 Task: Define custom fields for project-specific information, such as data format requirements for external sources.
Action: Mouse moved to (120, 241)
Screenshot: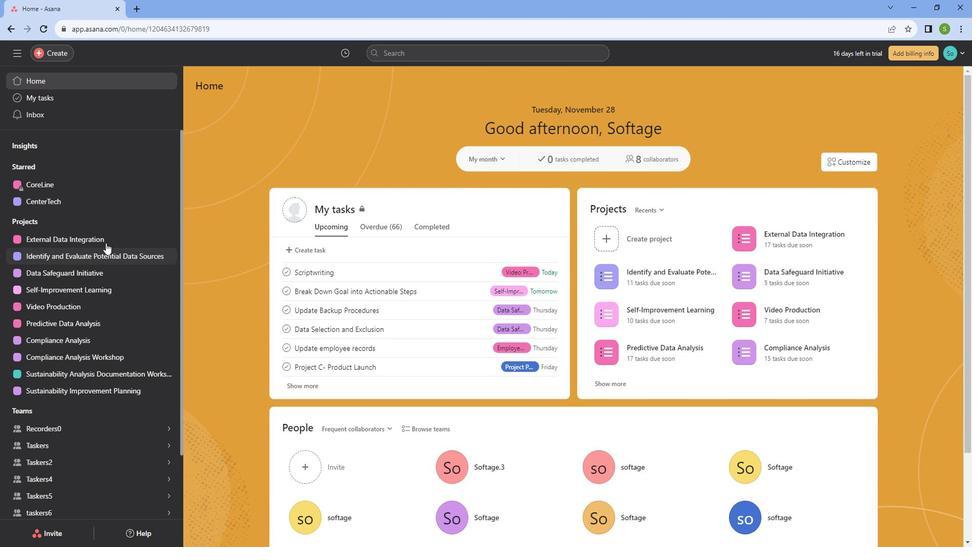 
Action: Mouse pressed left at (120, 241)
Screenshot: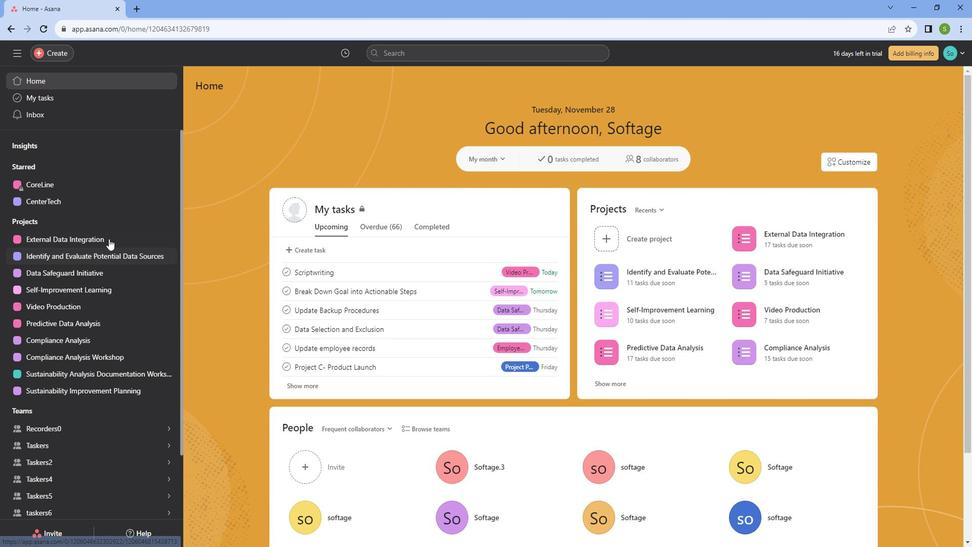 
Action: Mouse moved to (712, 158)
Screenshot: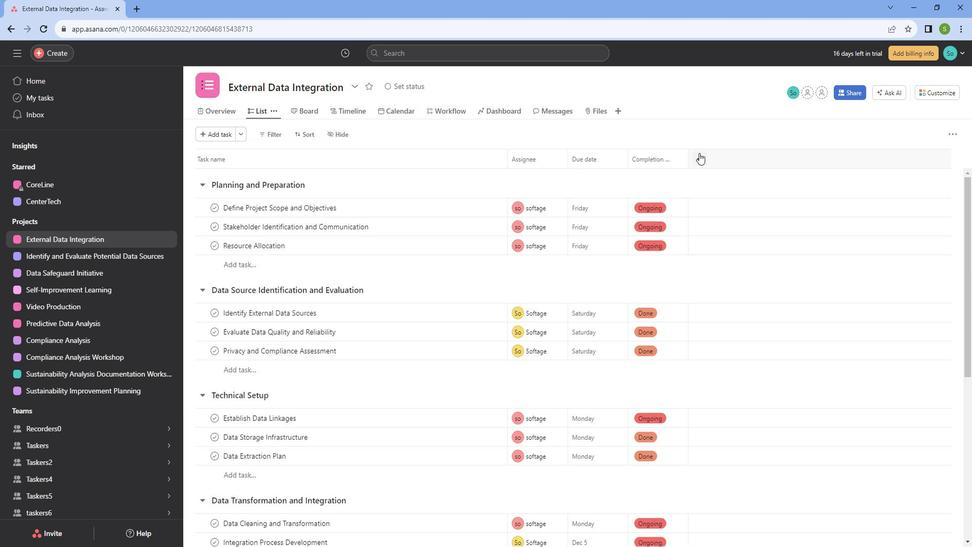 
Action: Mouse pressed left at (712, 158)
Screenshot: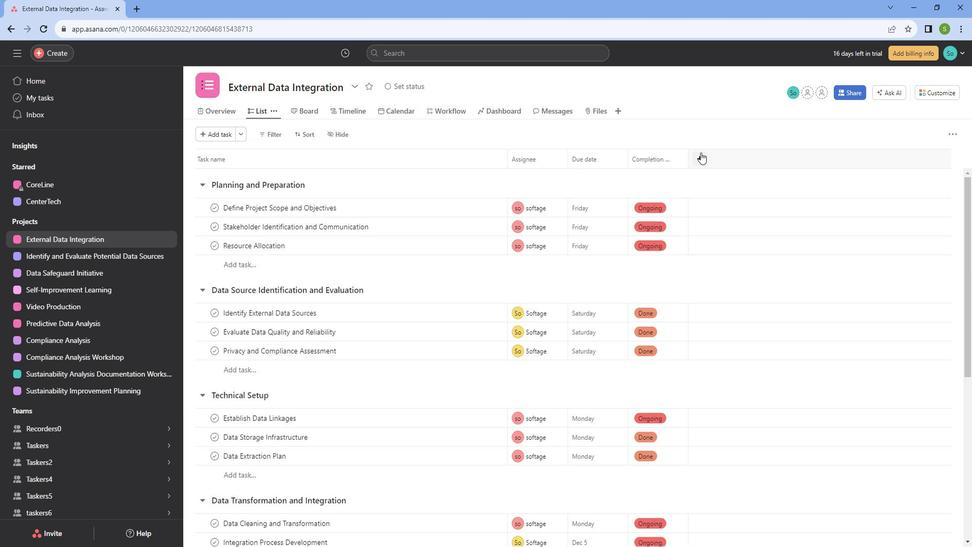 
Action: Mouse moved to (733, 279)
Screenshot: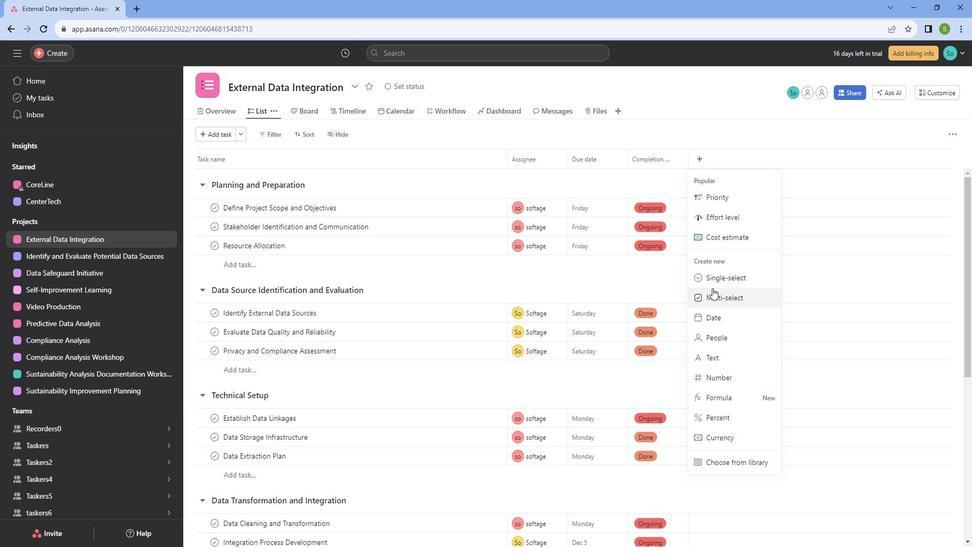 
Action: Mouse pressed left at (733, 279)
Screenshot: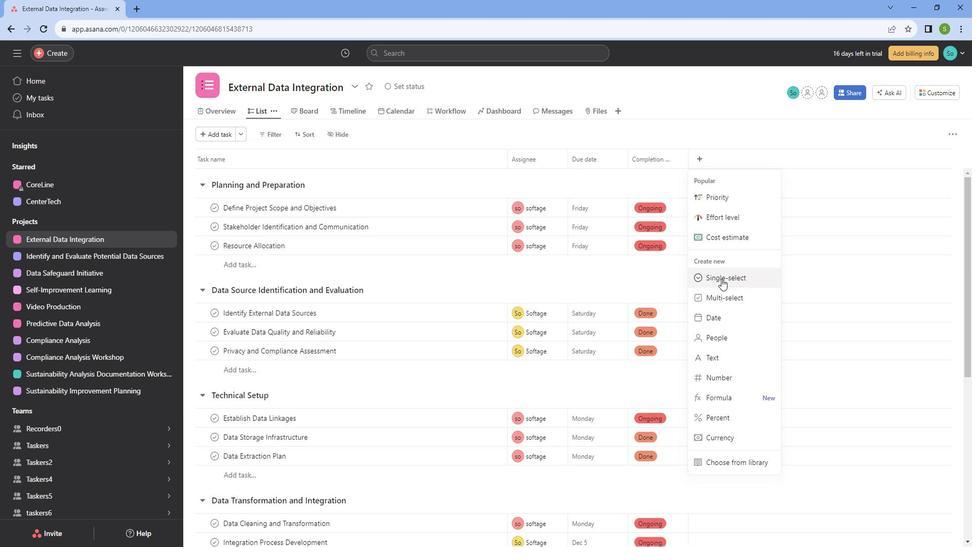 
Action: Mouse moved to (476, 227)
Screenshot: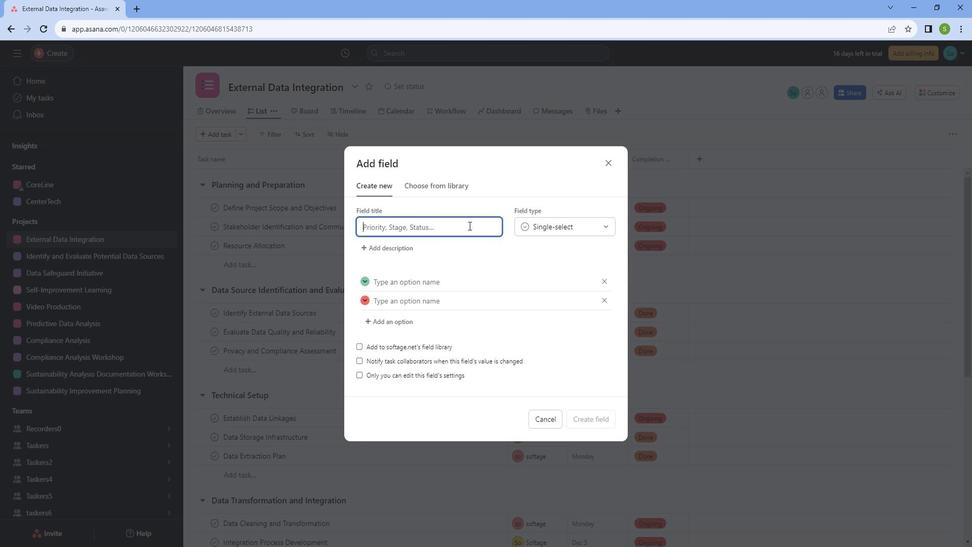 
Action: Key pressed <Key.caps_lock>D<Key.caps_lock>ata<Key.space><Key.caps_lock>F<Key.caps_lock>ormat<Key.space>for<Key.space><Key.caps_lock>E<Key.caps_lock>xternal<Key.space><Key.caps_lock>S<Key.caps_lock>oyu<Key.backspace><Key.backspace>i<Key.backspace>urces
Screenshot: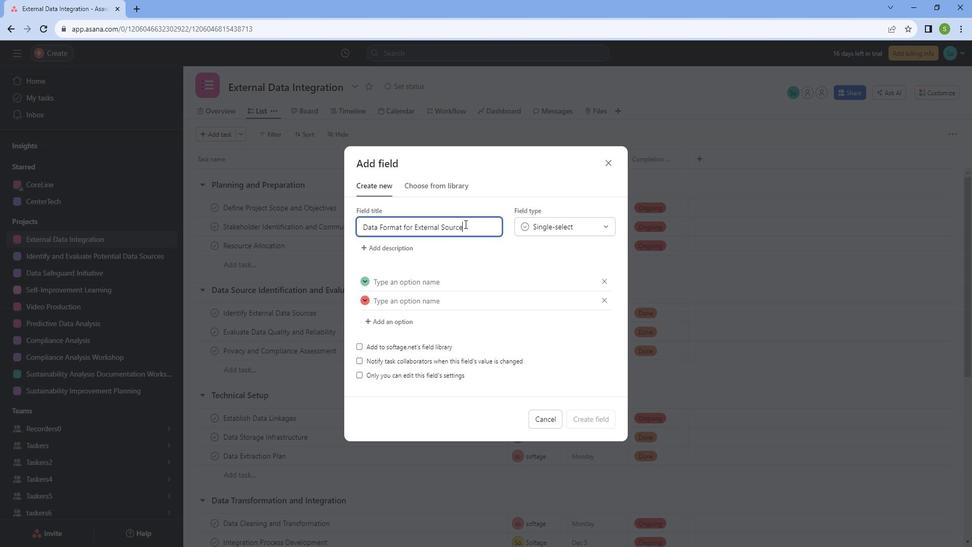 
Action: Mouse moved to (425, 282)
Screenshot: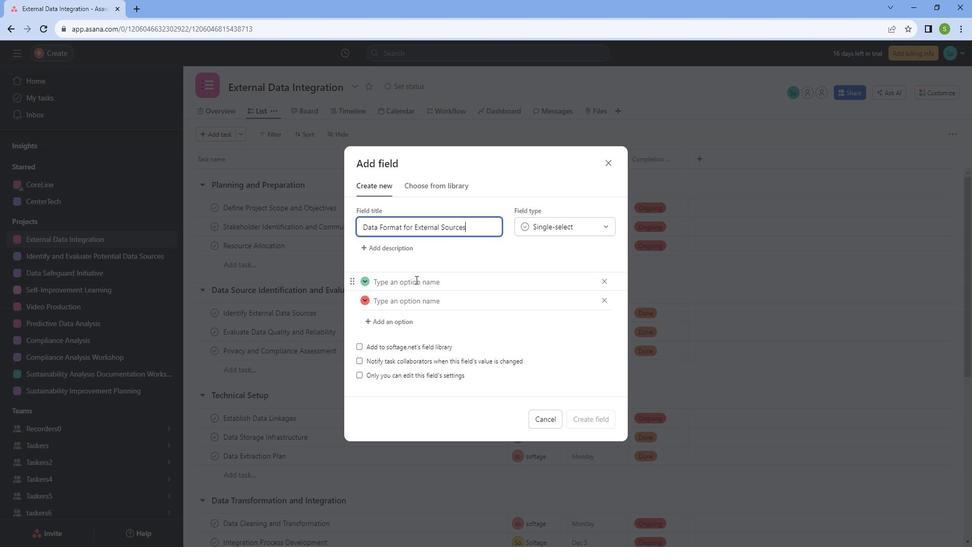 
Action: Mouse pressed left at (425, 282)
Screenshot: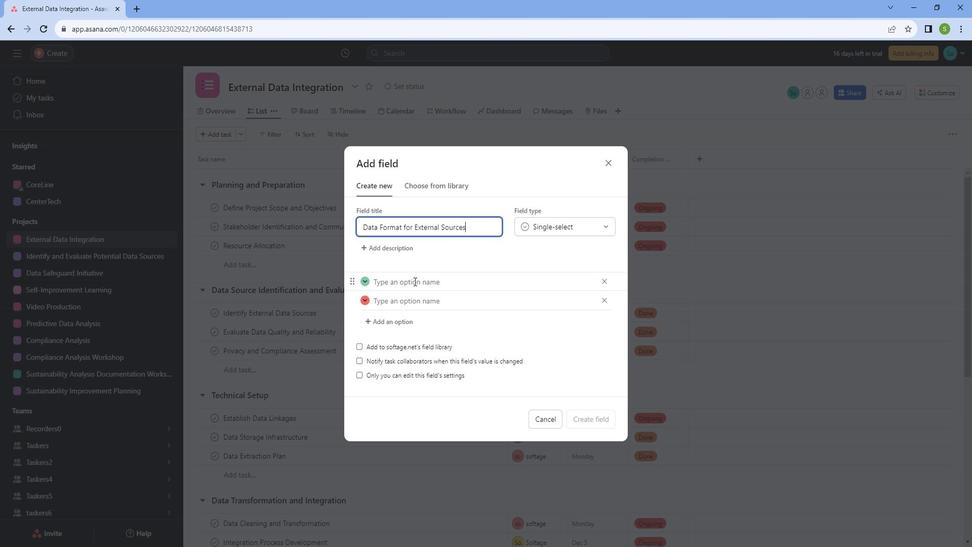 
Action: Key pressed <Key.caps_lock>CSV<Key.space><Key.caps_lock>fike<Key.backspace><Key.backspace>le
Screenshot: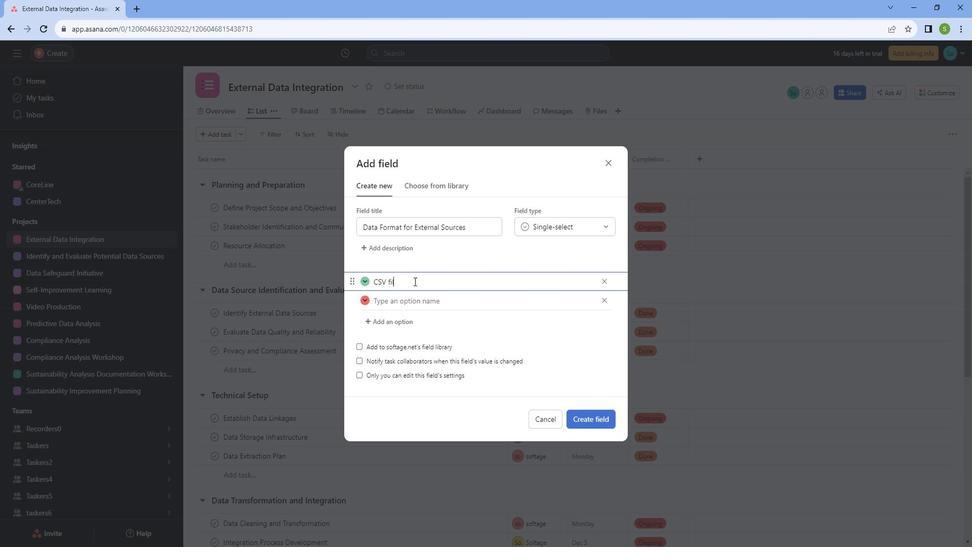 
Action: Mouse moved to (403, 303)
Screenshot: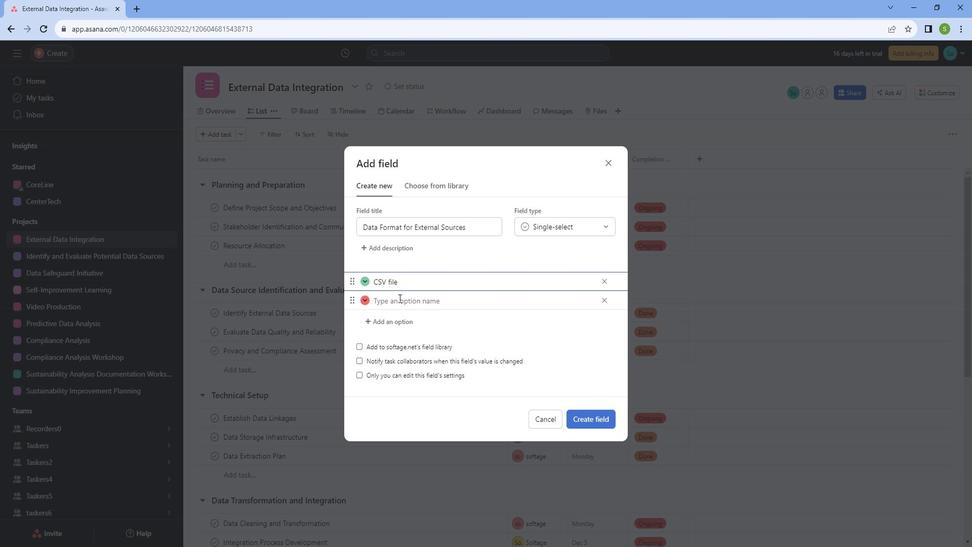 
Action: Mouse pressed left at (403, 303)
Screenshot: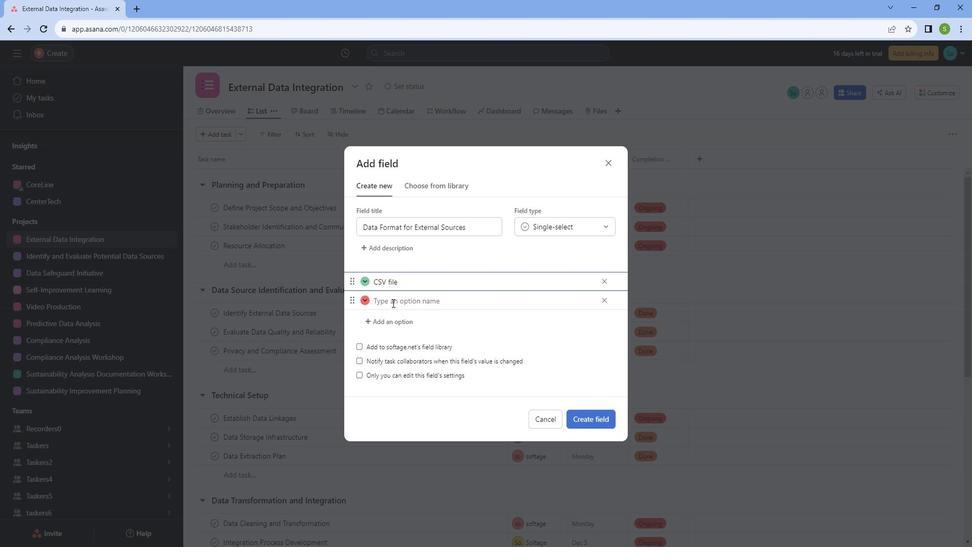 
Action: Key pressed <Key.caps_lock>API<Key.space><Key.caps_lock>file
Screenshot: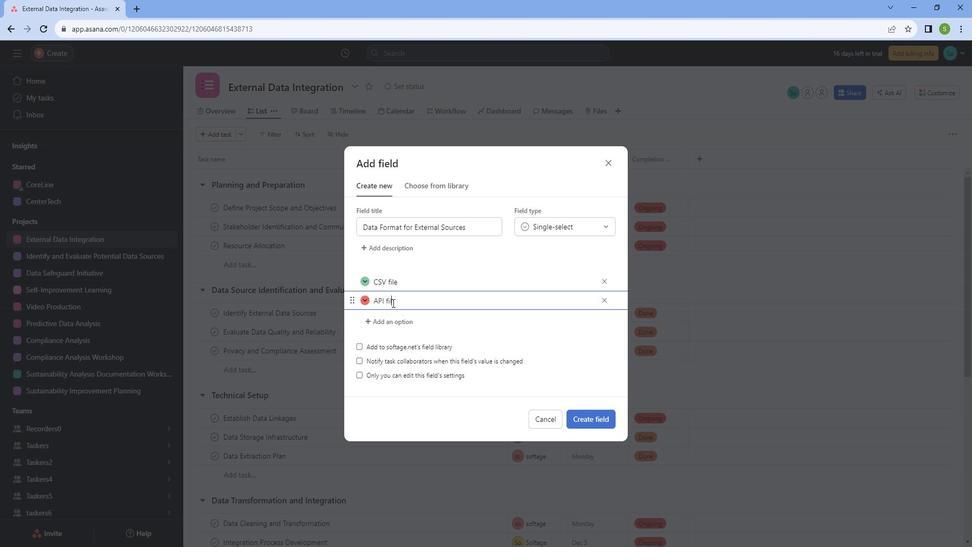 
Action: Mouse moved to (616, 411)
Screenshot: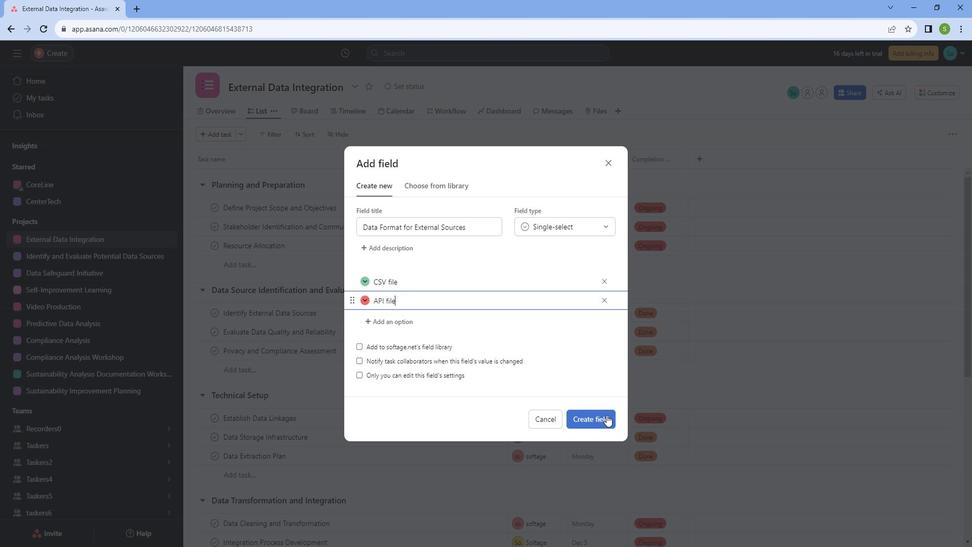 
Action: Mouse pressed left at (616, 411)
Screenshot: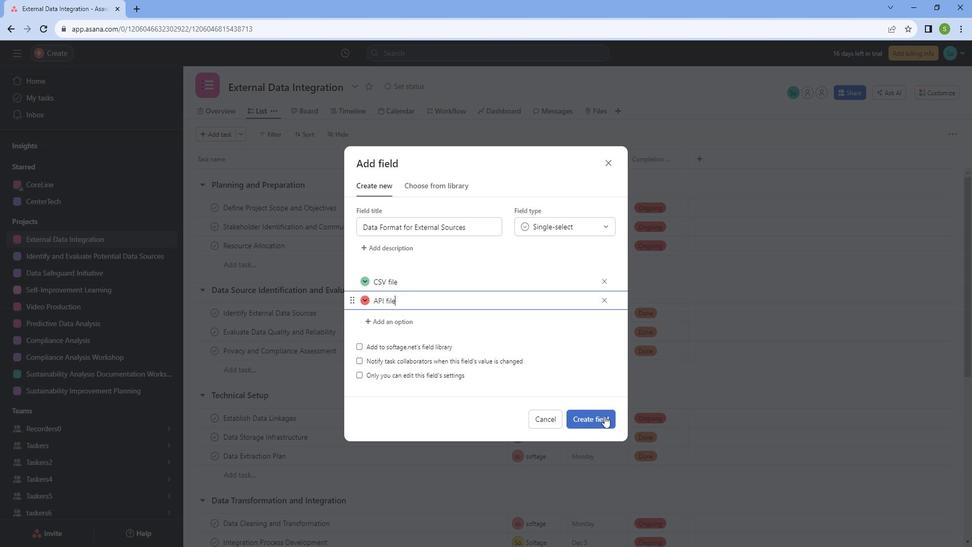 
Action: Mouse moved to (741, 207)
Screenshot: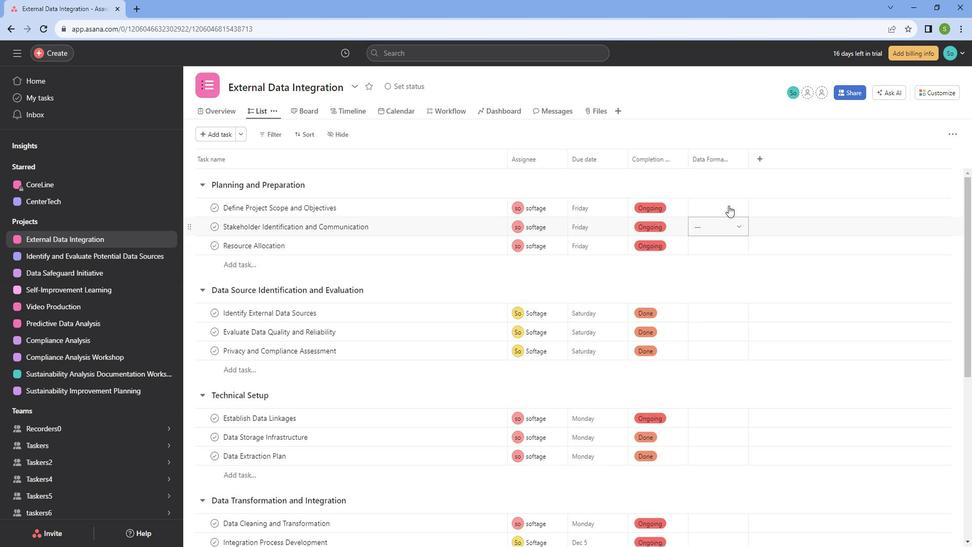 
Action: Mouse pressed left at (741, 207)
Screenshot: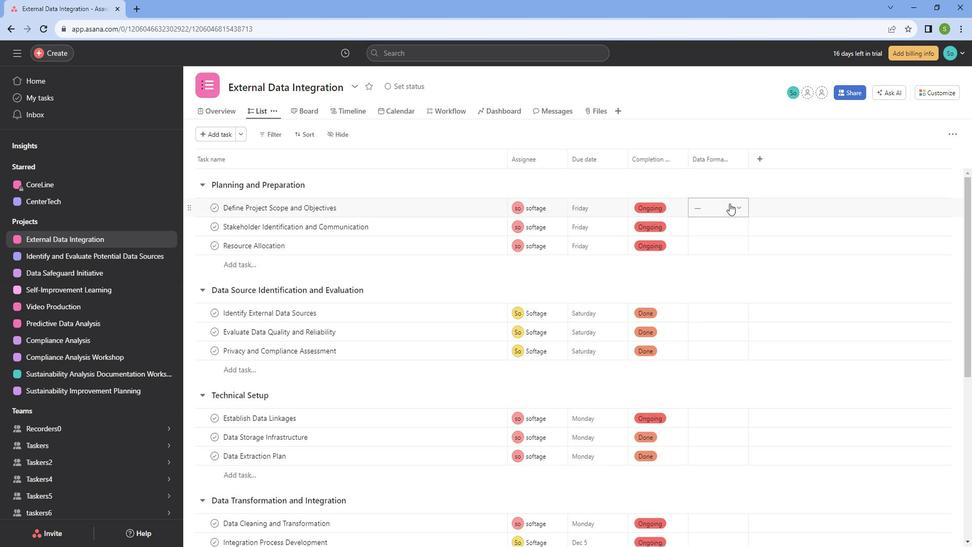 
Action: Mouse moved to (741, 249)
Screenshot: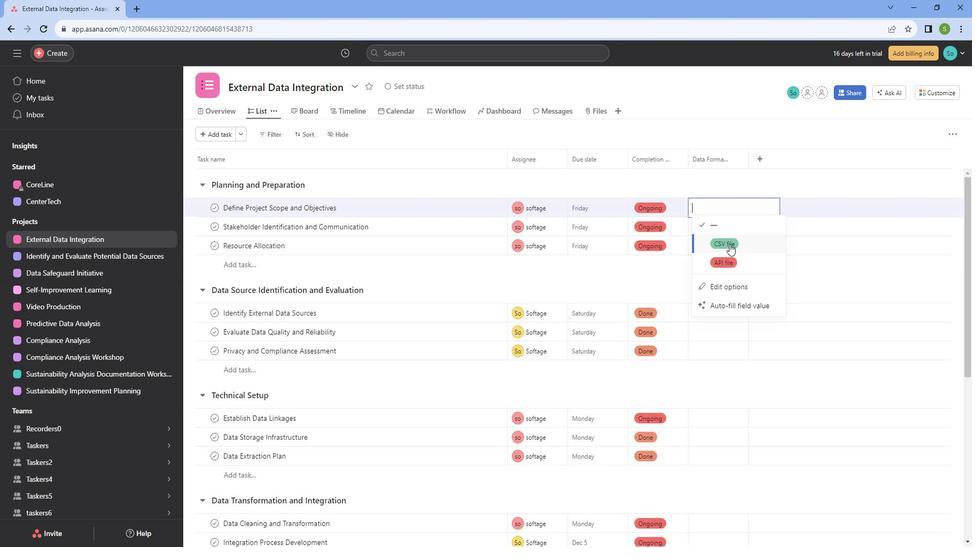 
Action: Mouse pressed left at (741, 249)
Screenshot: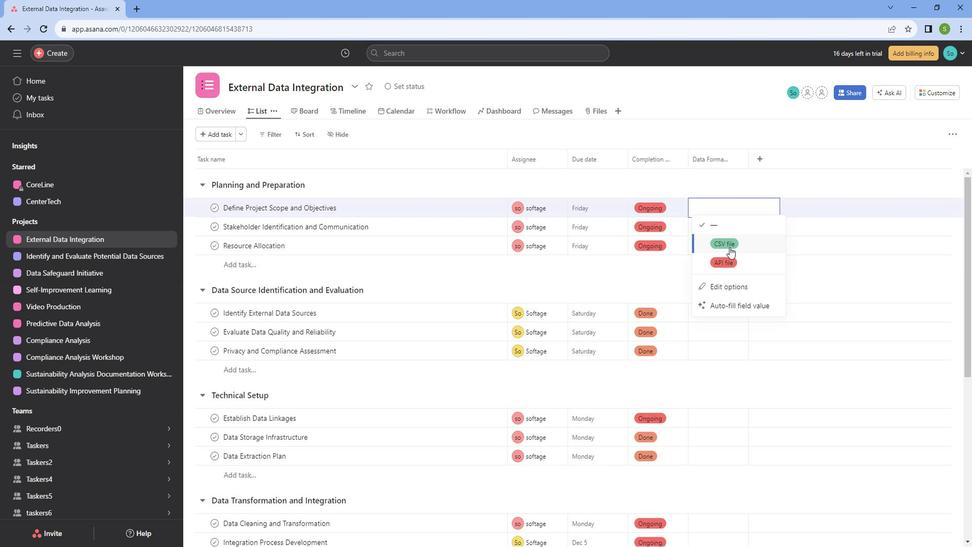 
Action: Mouse moved to (742, 227)
Screenshot: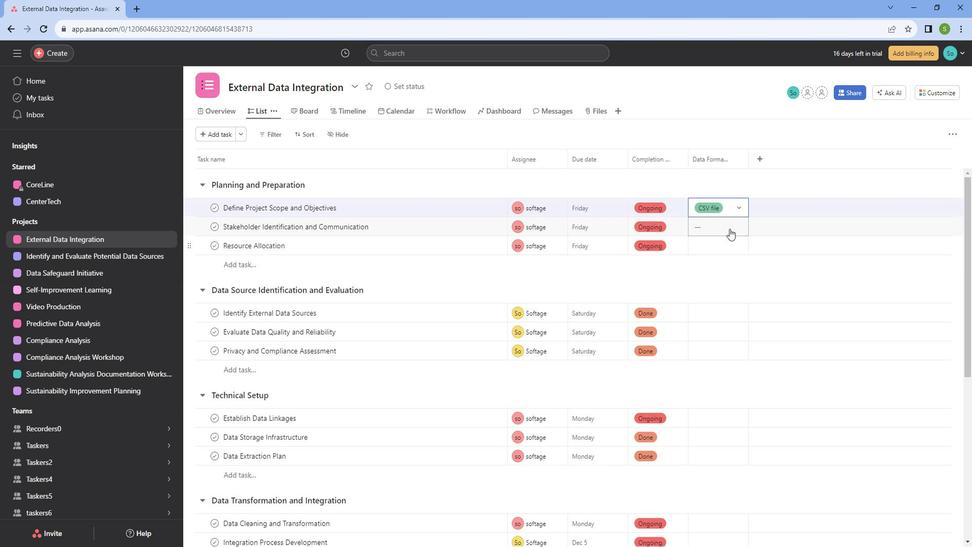 
Action: Mouse pressed left at (742, 227)
Screenshot: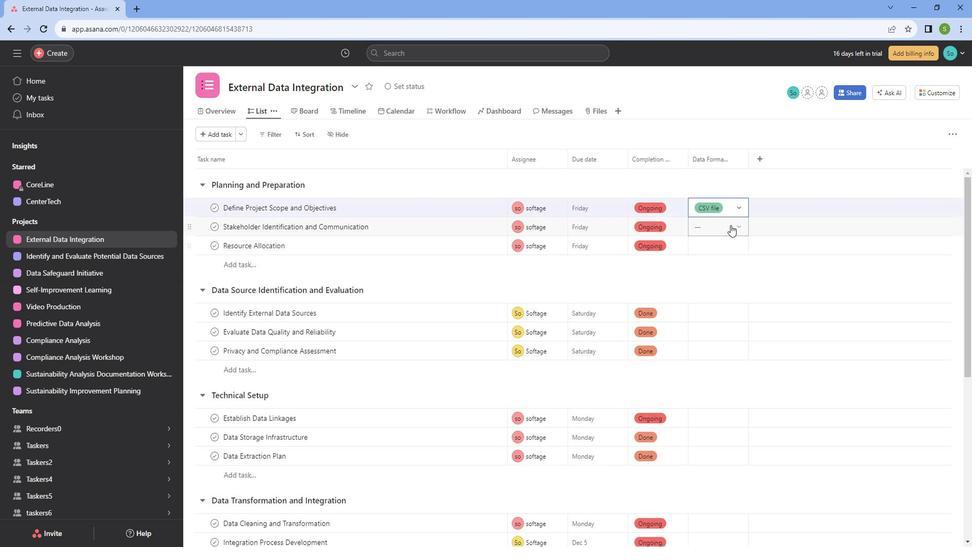
Action: Mouse moved to (733, 264)
Screenshot: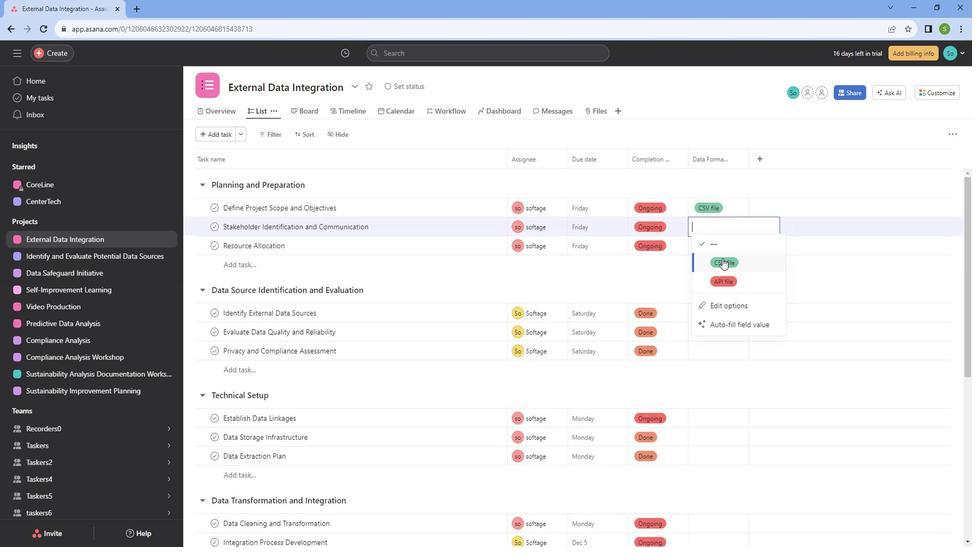 
Action: Mouse pressed left at (733, 264)
Screenshot: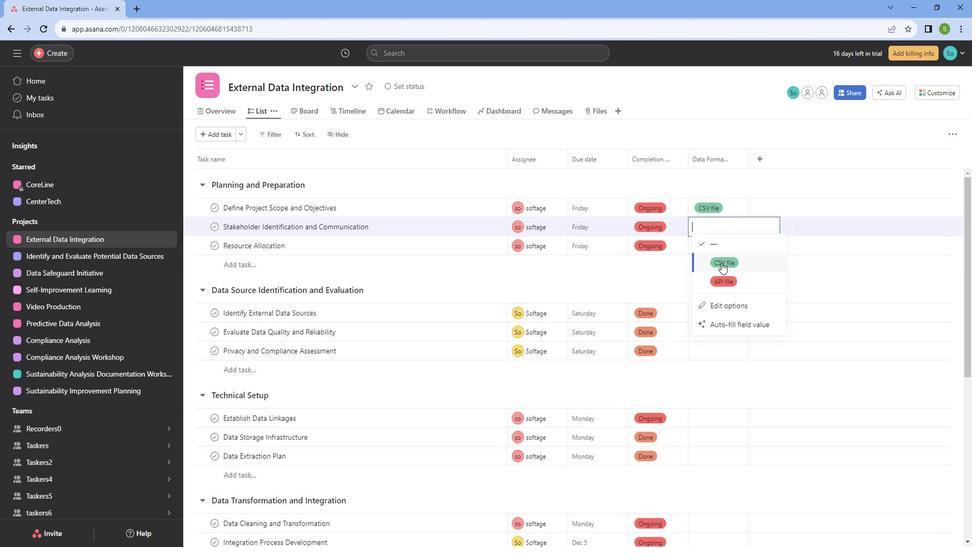 
Action: Mouse moved to (732, 241)
Screenshot: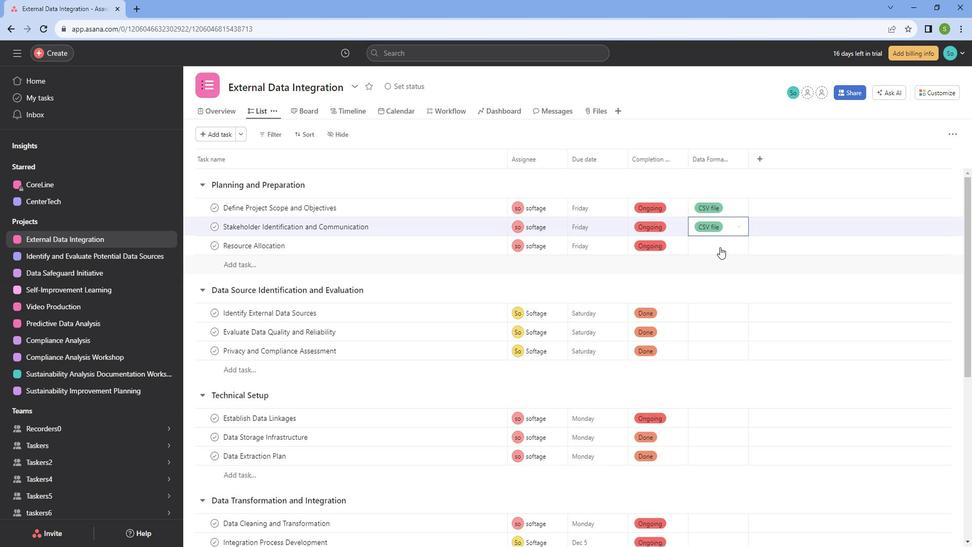
Action: Mouse pressed left at (732, 241)
Screenshot: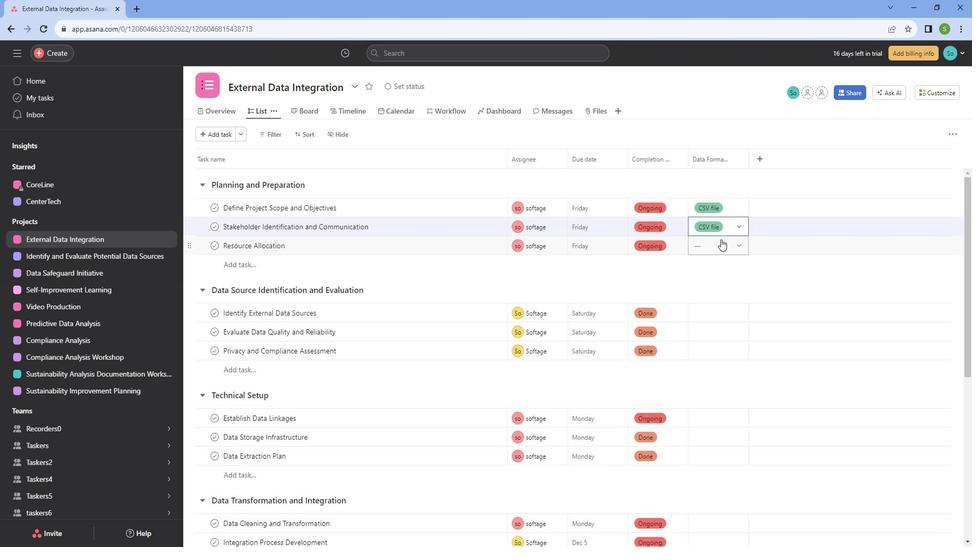 
Action: Mouse moved to (728, 275)
Screenshot: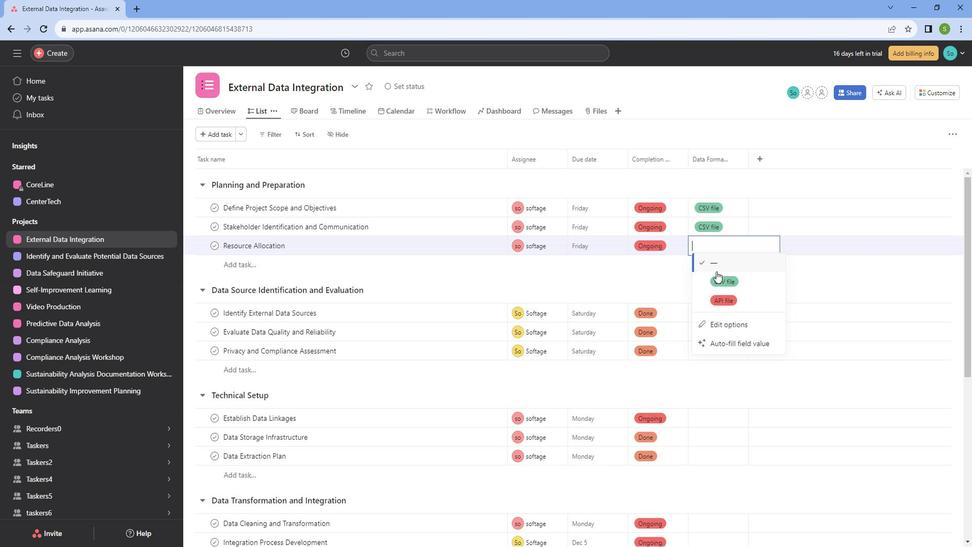 
Action: Mouse pressed left at (728, 275)
Screenshot: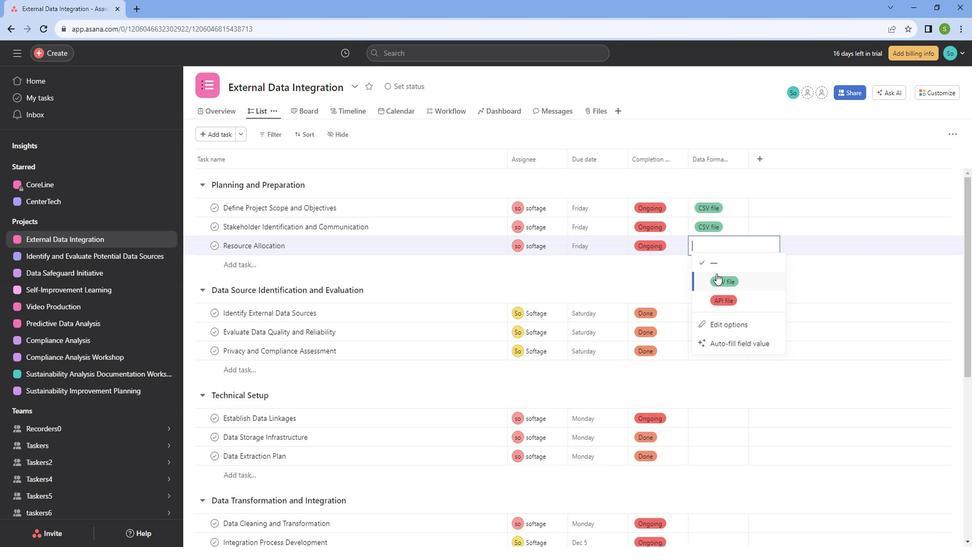 
Action: Mouse moved to (749, 307)
Screenshot: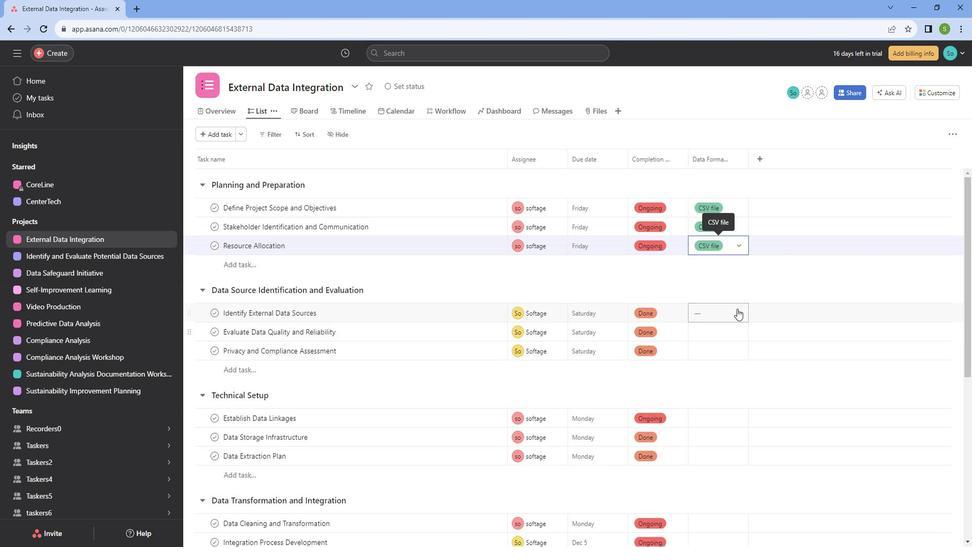 
Action: Mouse pressed left at (749, 307)
Screenshot: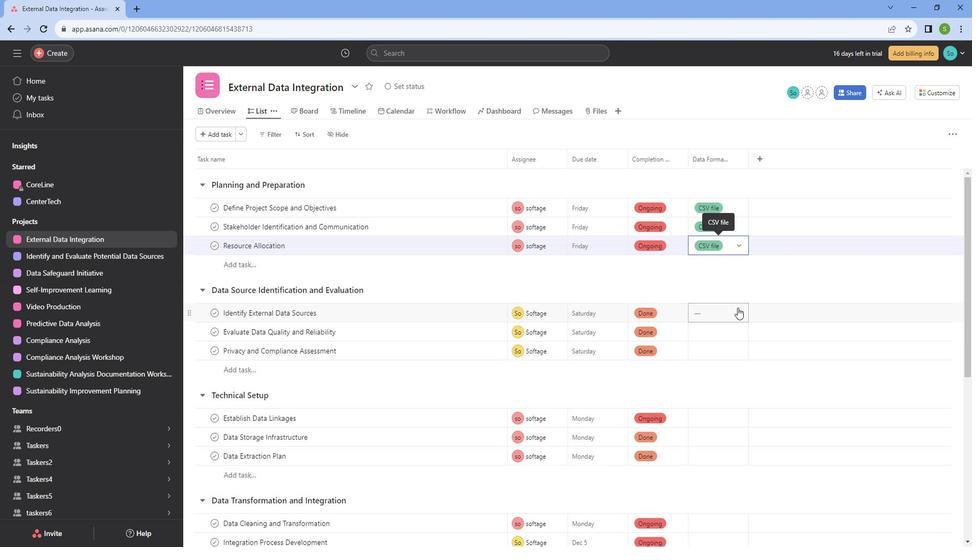 
Action: Mouse moved to (740, 337)
Screenshot: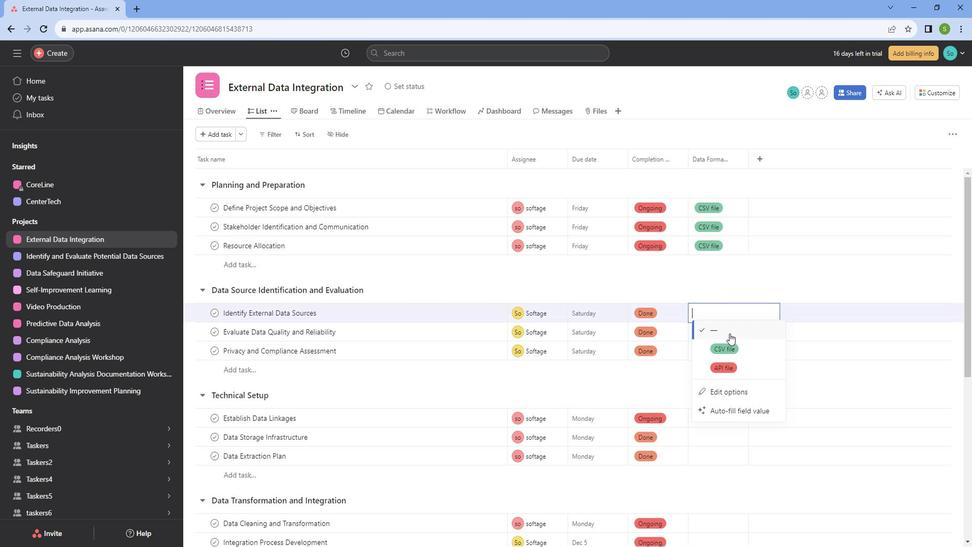
Action: Mouse pressed left at (740, 337)
Screenshot: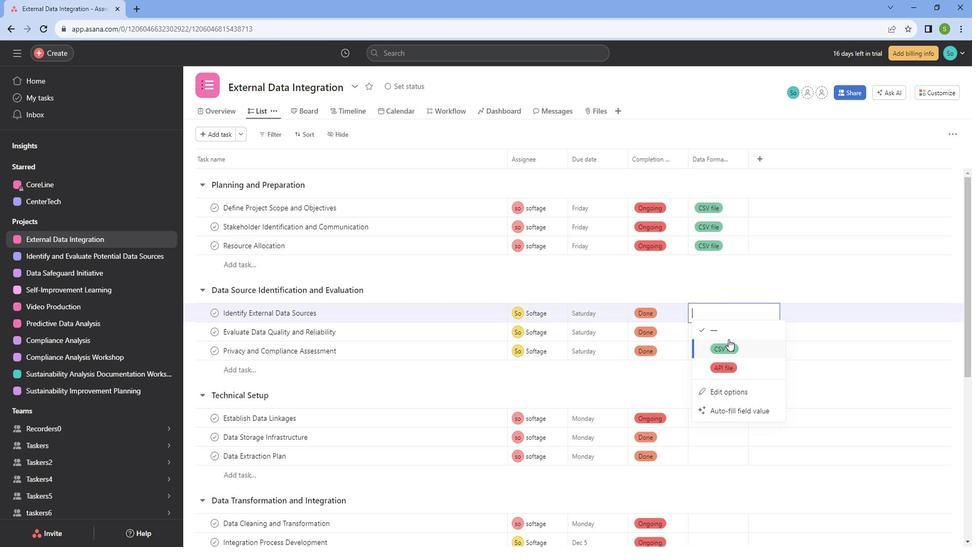 
Action: Mouse moved to (736, 327)
Screenshot: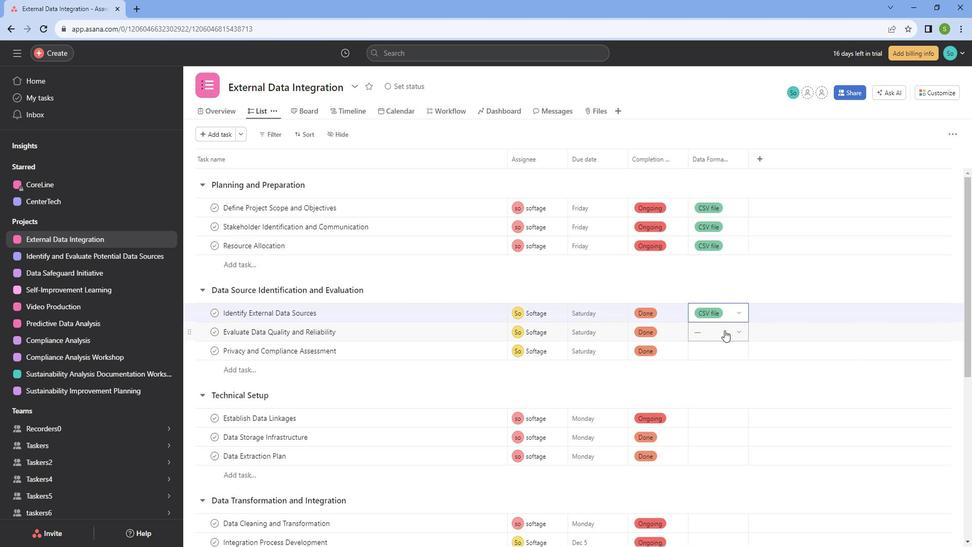 
Action: Mouse pressed left at (736, 327)
Screenshot: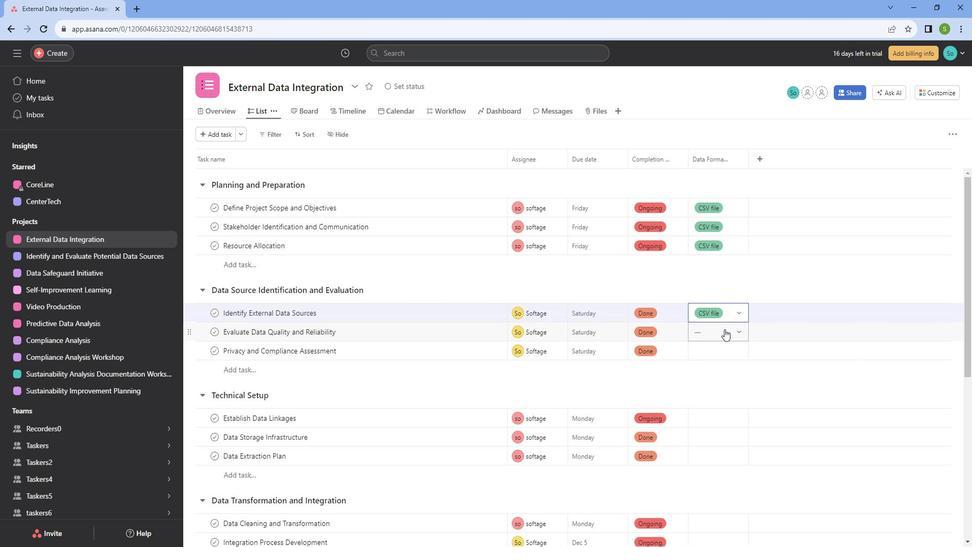 
Action: Mouse moved to (730, 355)
Screenshot: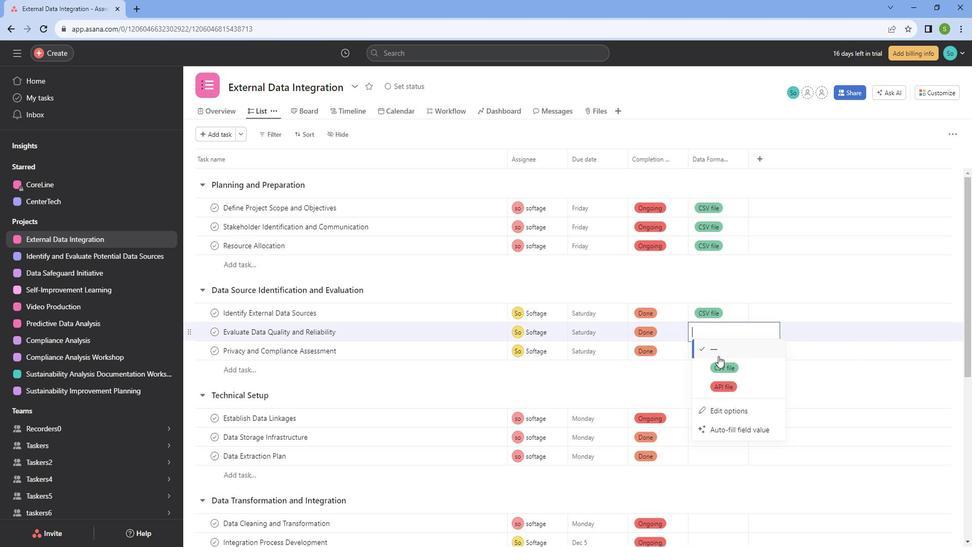 
Action: Mouse pressed left at (730, 355)
Screenshot: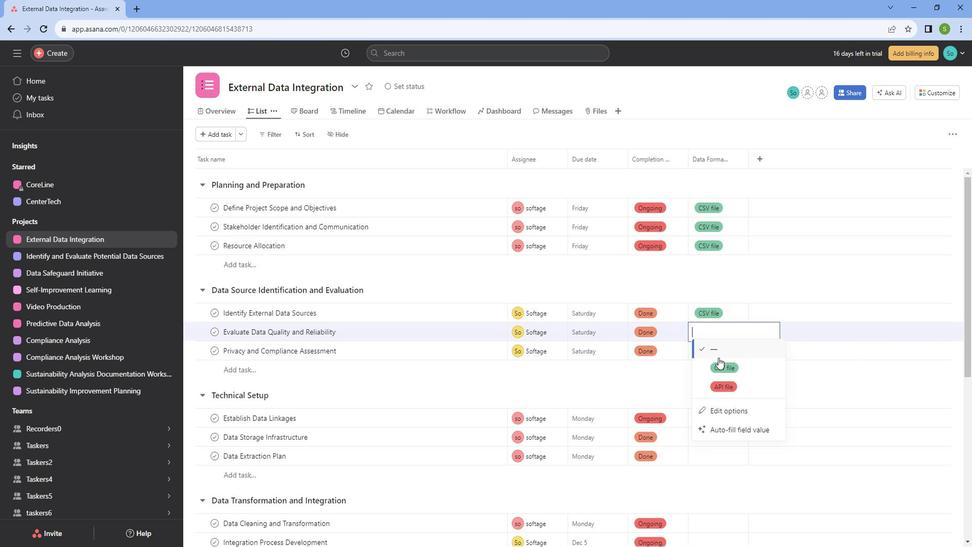 
Action: Mouse moved to (732, 343)
Screenshot: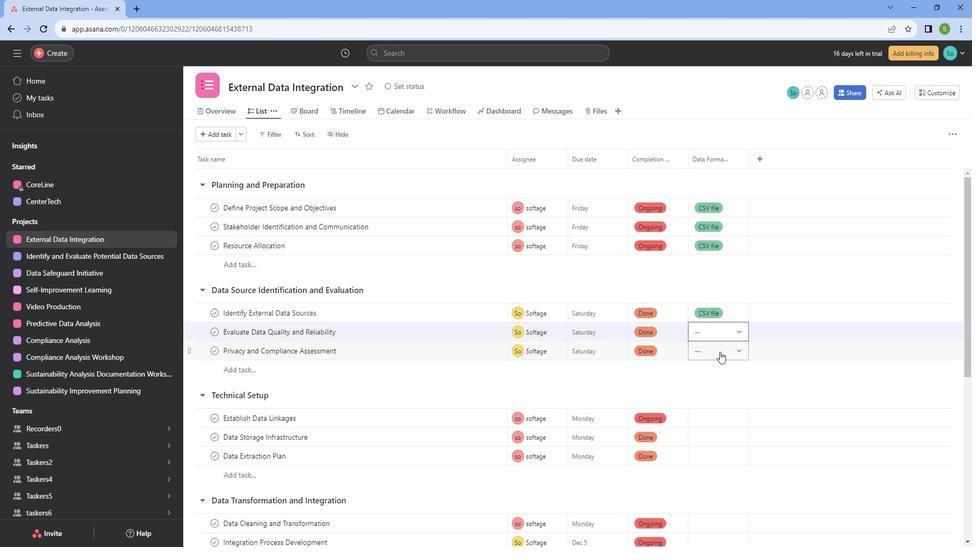 
Action: Mouse pressed left at (732, 343)
Screenshot: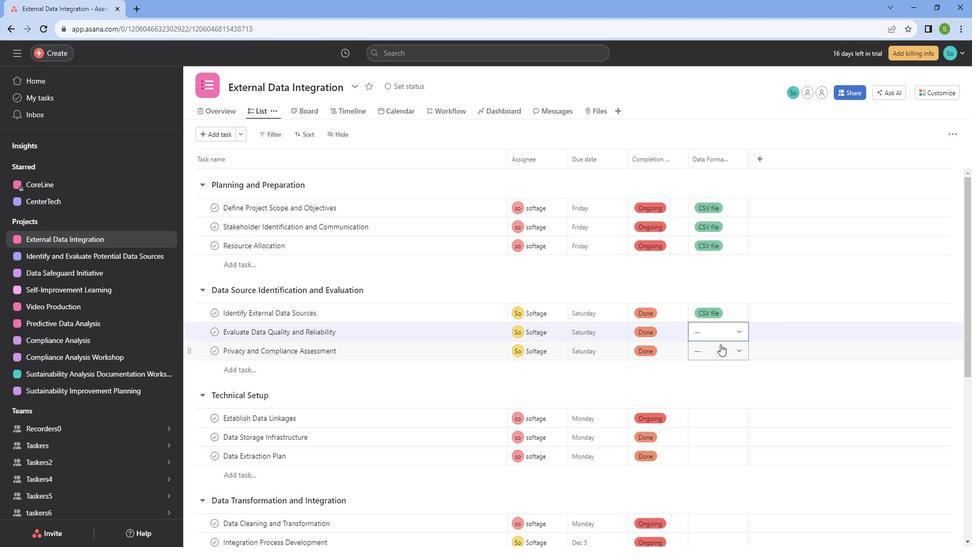 
Action: Mouse moved to (726, 377)
Screenshot: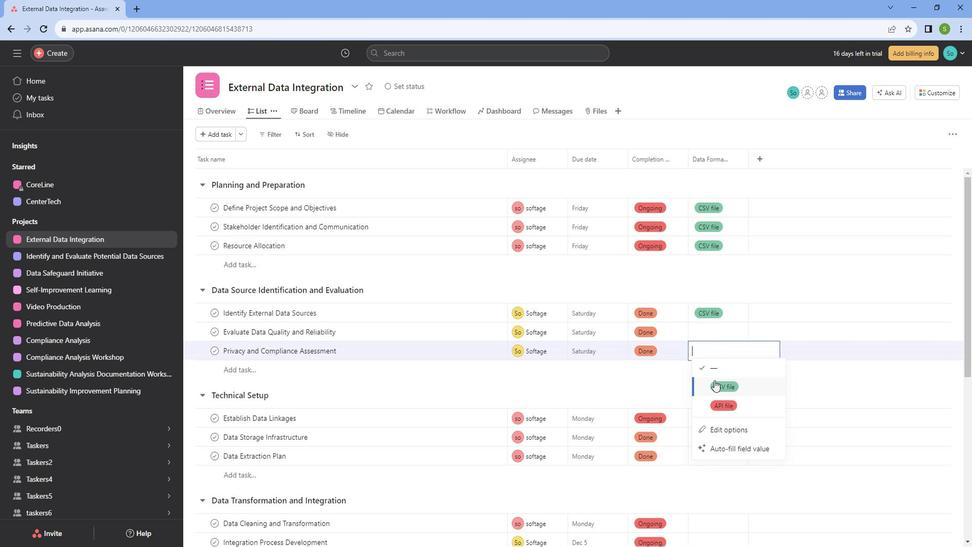 
Action: Mouse pressed left at (726, 377)
Screenshot: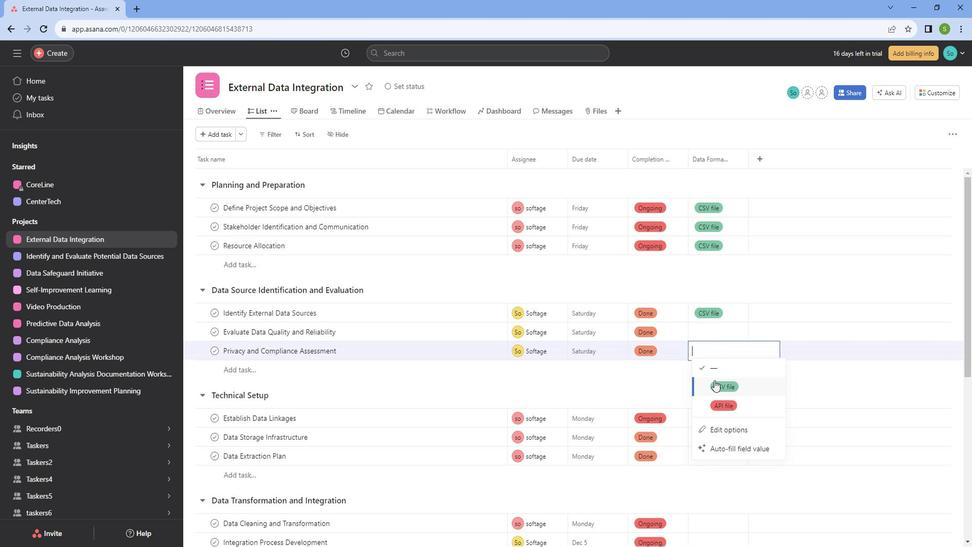 
Action: Mouse moved to (723, 331)
Screenshot: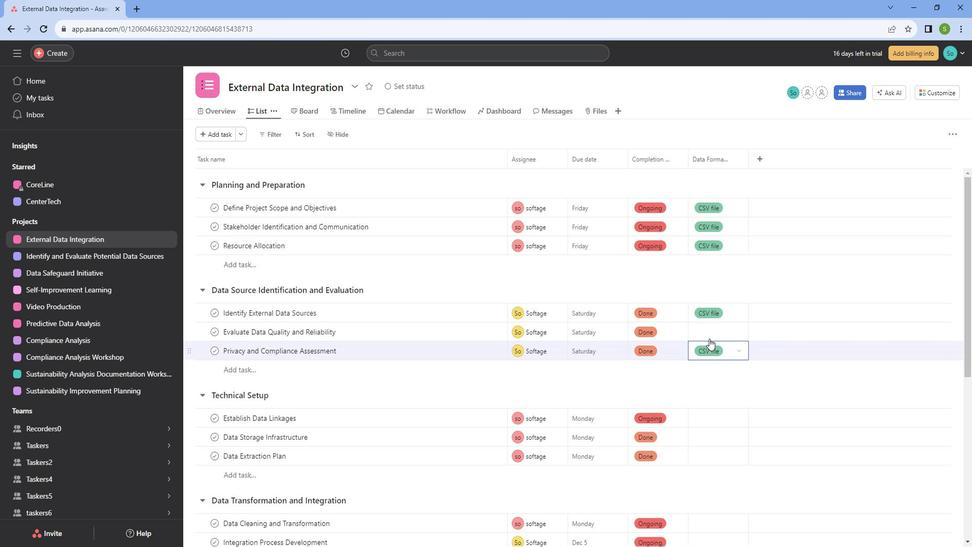 
Action: Mouse pressed left at (723, 331)
Screenshot: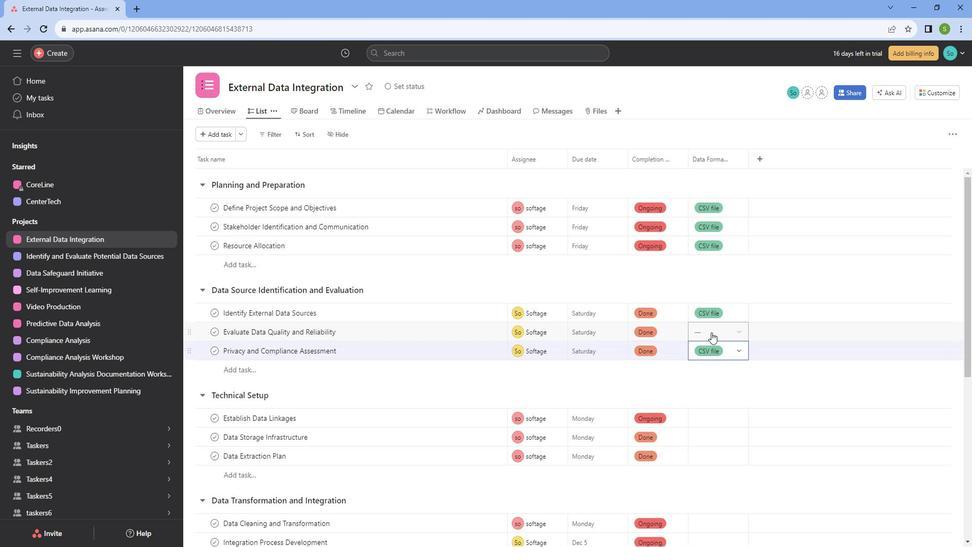 
Action: Mouse moved to (722, 362)
Screenshot: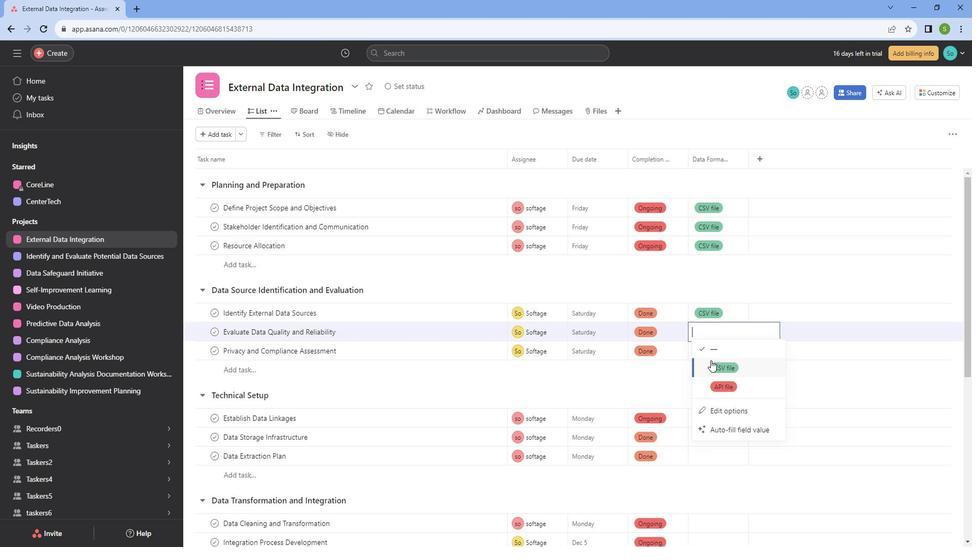 
Action: Mouse pressed left at (722, 362)
Screenshot: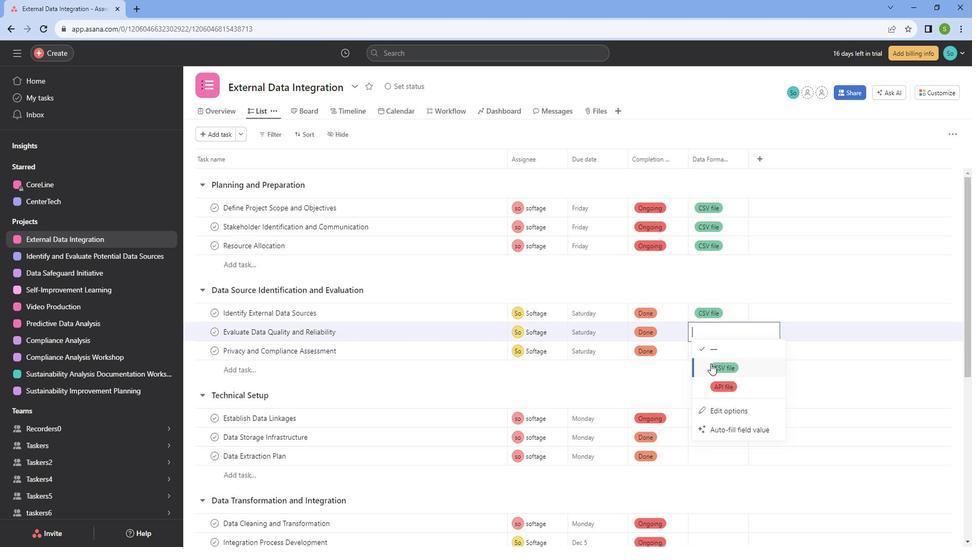 
Action: Mouse moved to (722, 362)
Screenshot: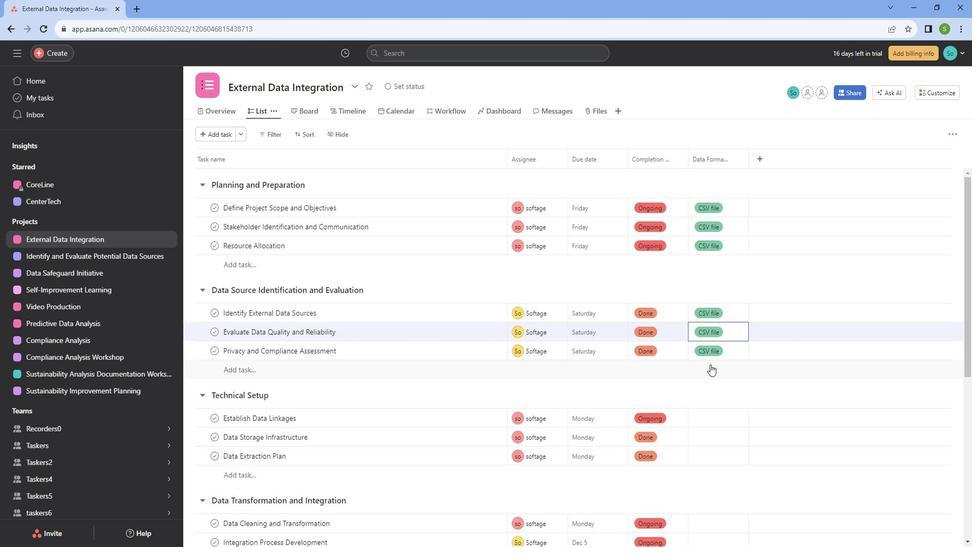 
Action: Mouse scrolled (722, 361) with delta (0, 0)
Screenshot: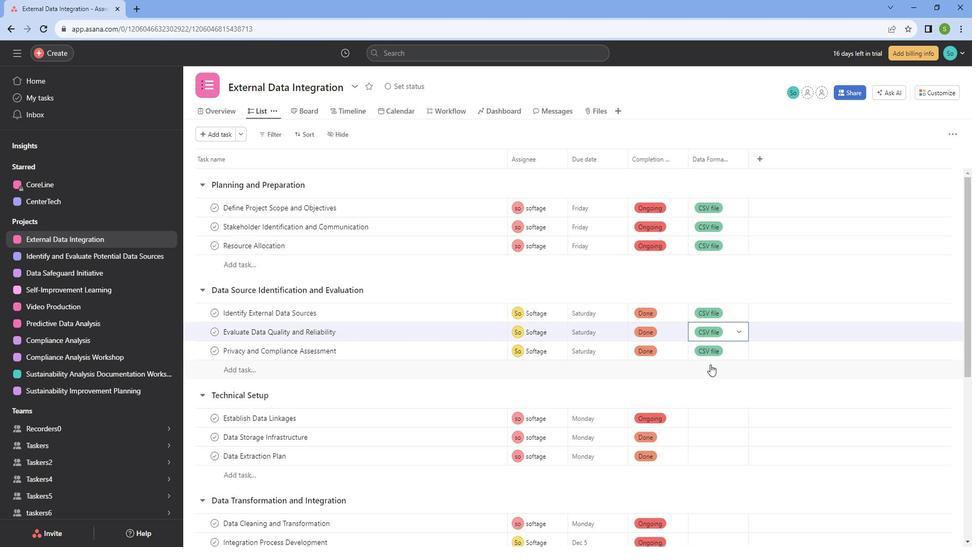 
Action: Mouse scrolled (722, 361) with delta (0, 0)
Screenshot: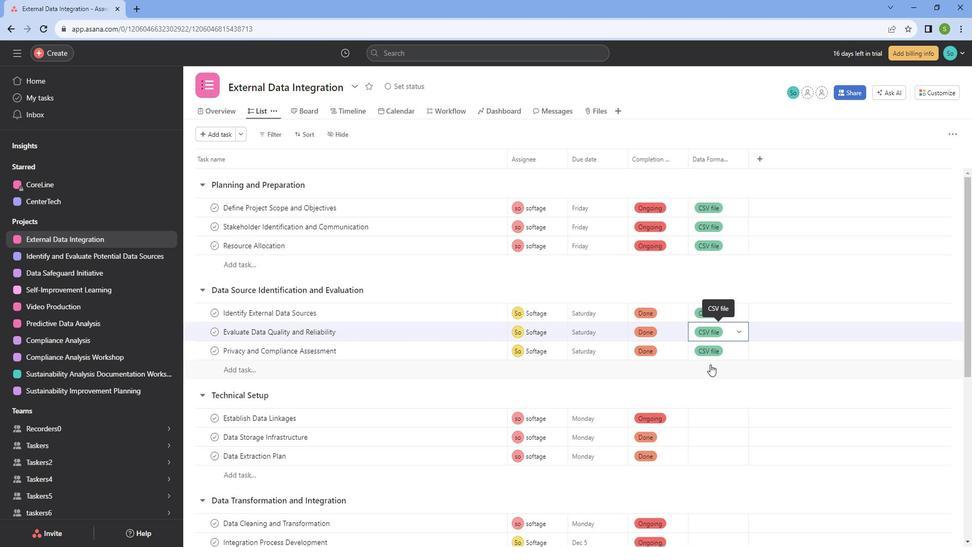 
Action: Mouse scrolled (722, 361) with delta (0, 0)
Screenshot: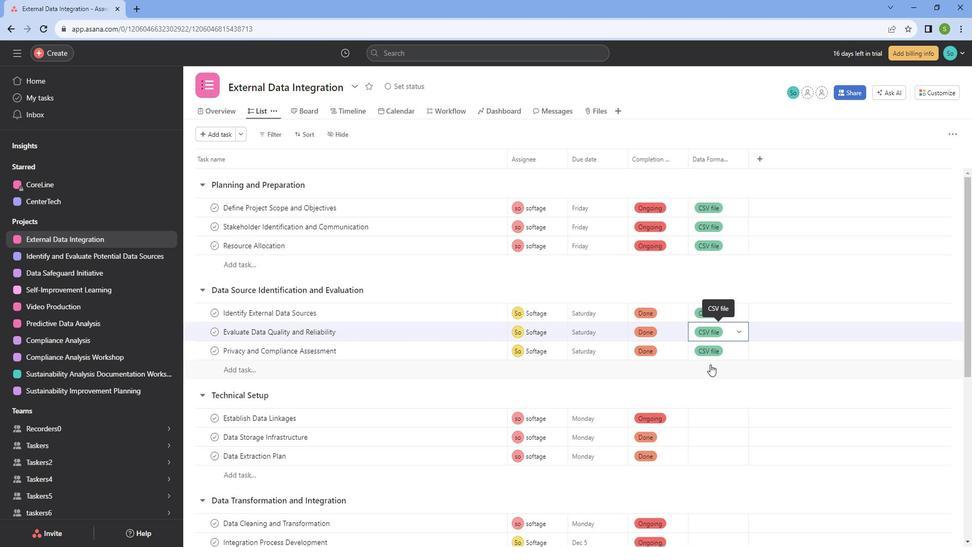 
Action: Mouse scrolled (722, 361) with delta (0, 0)
Screenshot: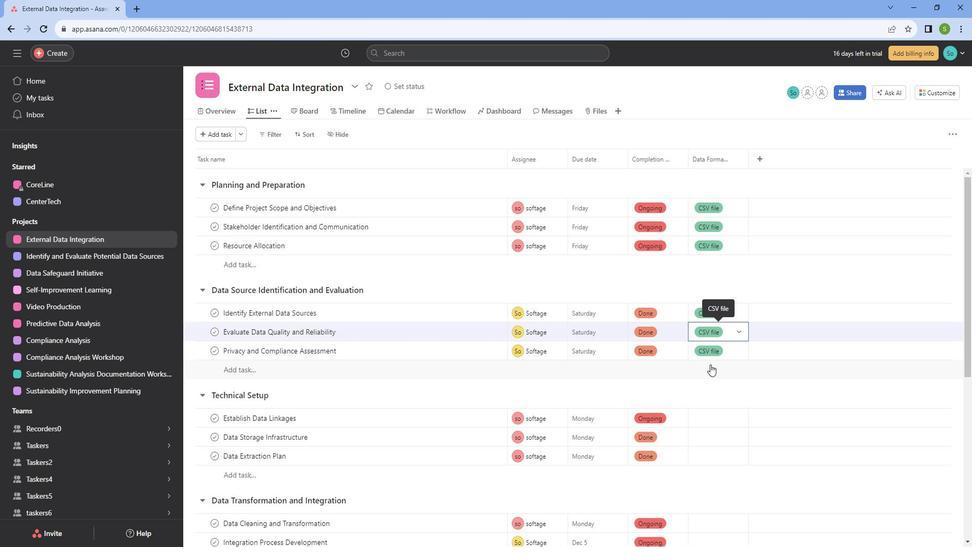 
Action: Mouse moved to (742, 212)
Screenshot: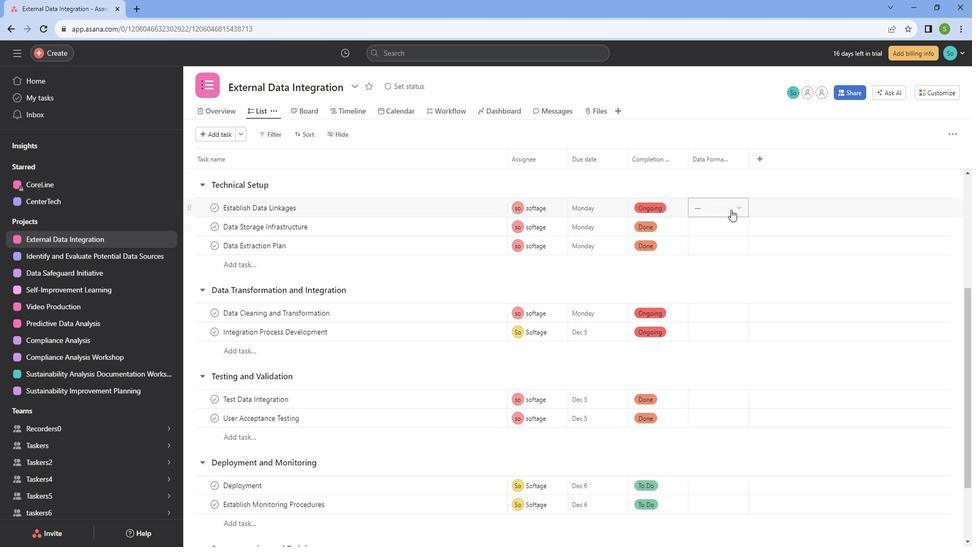
Action: Mouse pressed left at (742, 212)
Screenshot: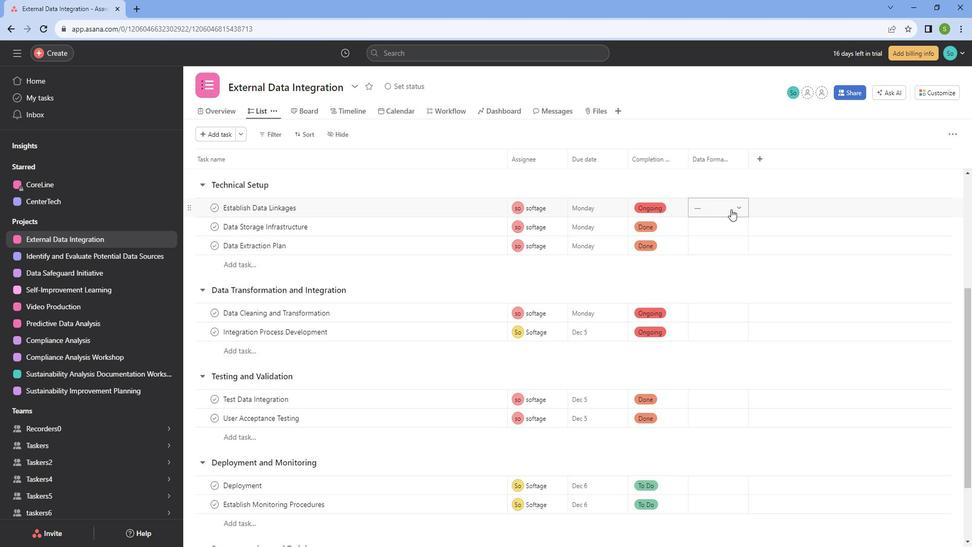 
Action: Mouse moved to (738, 248)
Screenshot: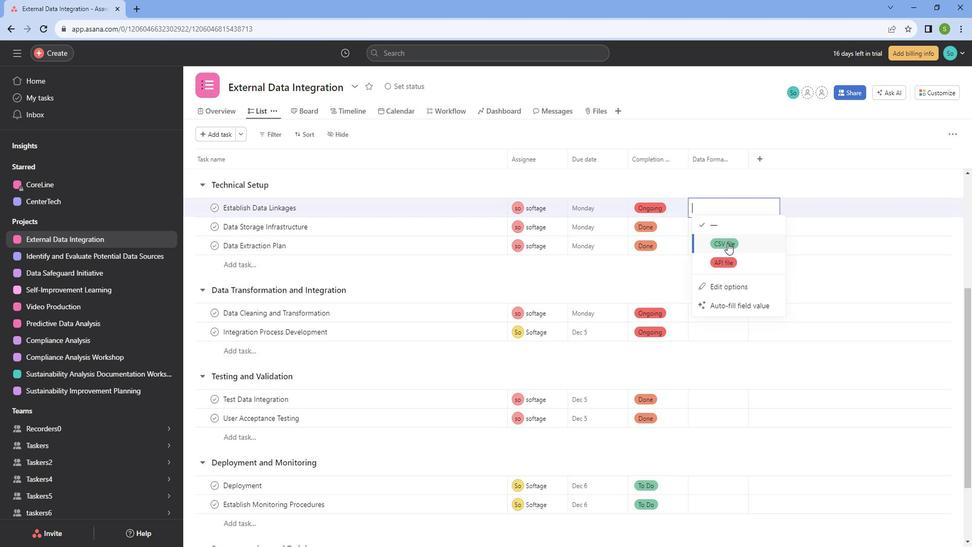 
Action: Mouse pressed left at (738, 248)
Screenshot: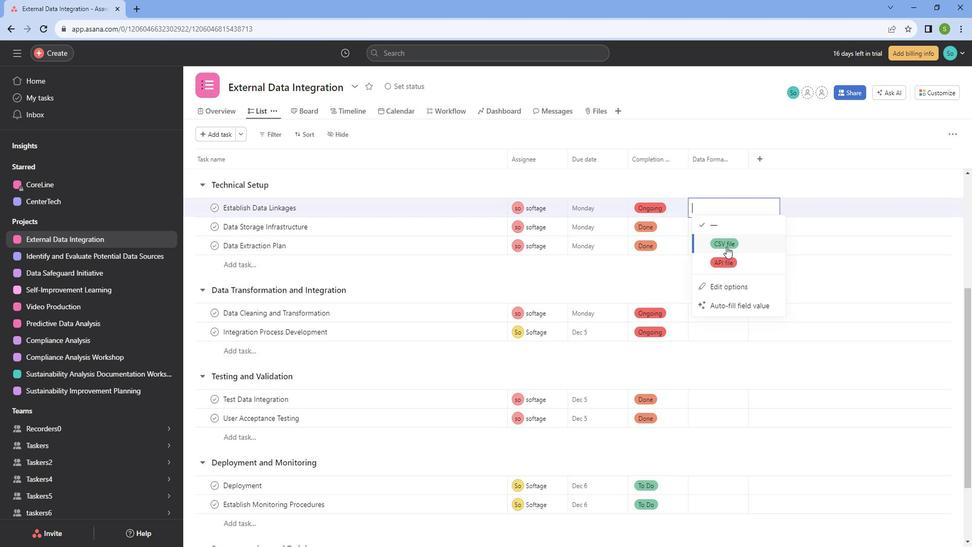 
Action: Mouse moved to (740, 236)
Screenshot: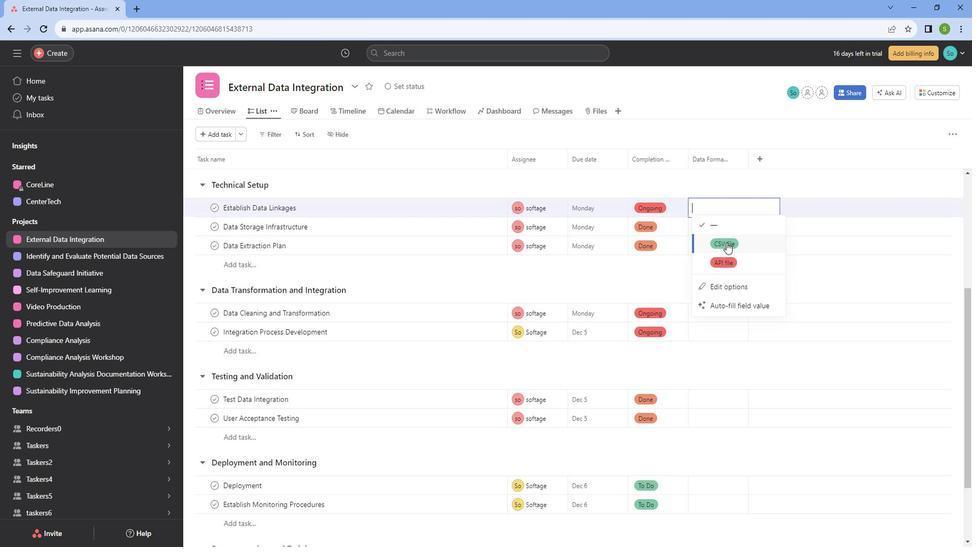 
Action: Mouse pressed left at (740, 236)
Screenshot: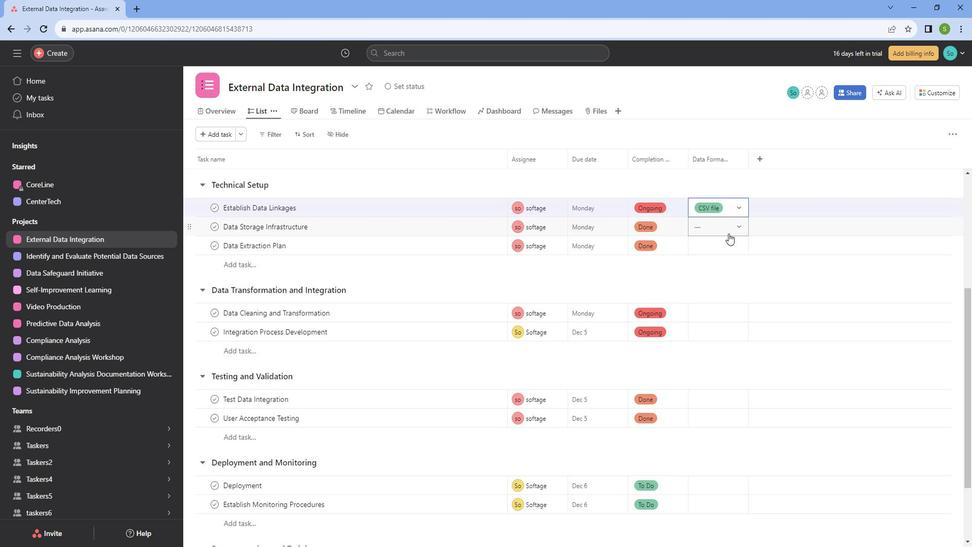 
Action: Mouse moved to (736, 260)
Screenshot: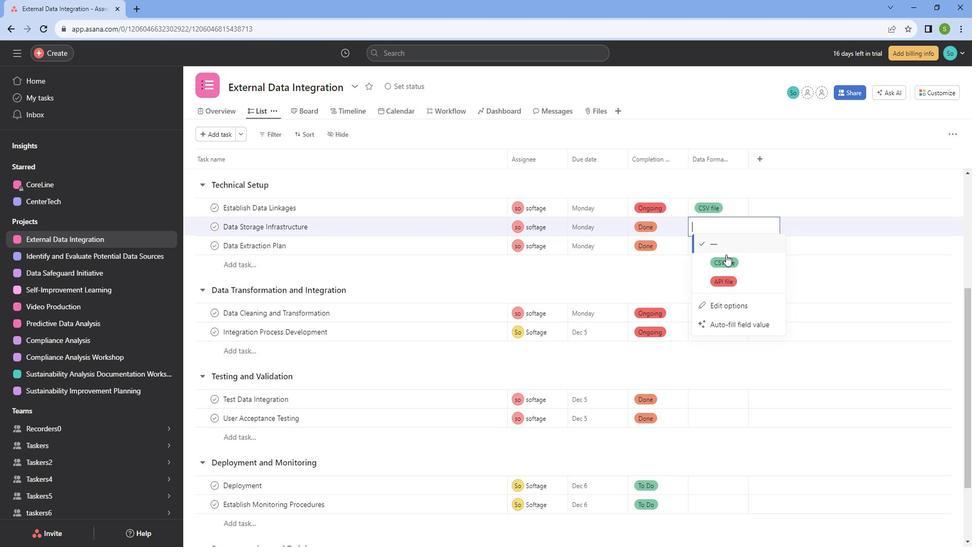 
Action: Mouse pressed left at (736, 260)
Screenshot: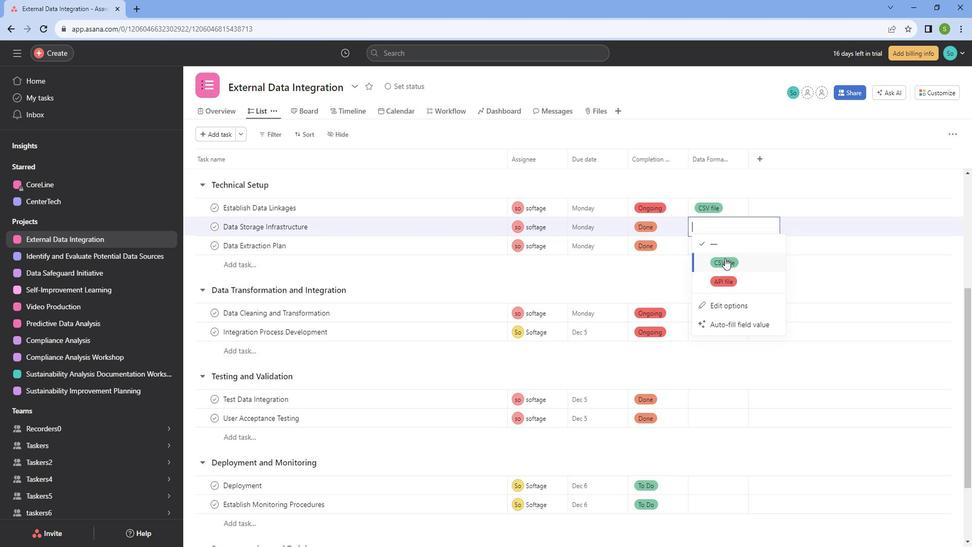 
Action: Mouse moved to (736, 241)
Screenshot: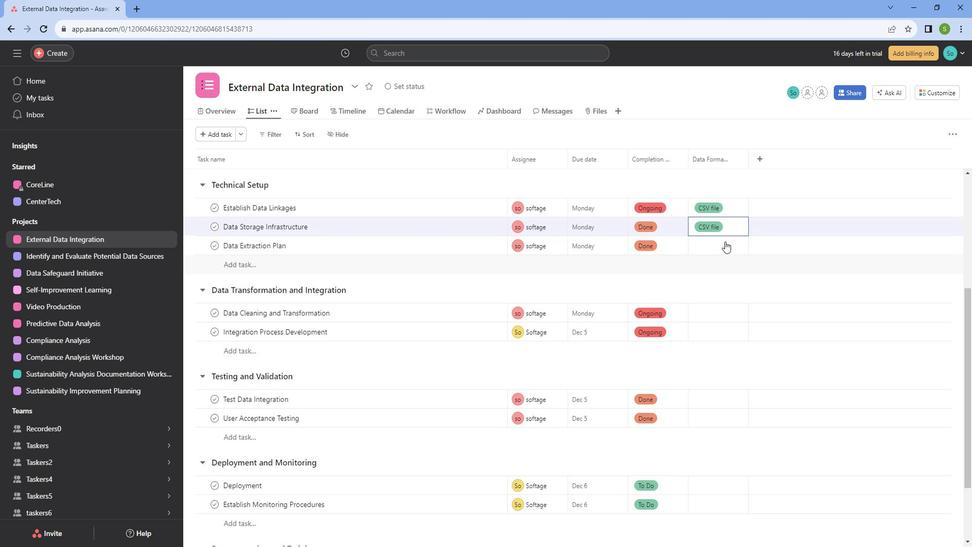 
Action: Mouse pressed left at (736, 241)
Screenshot: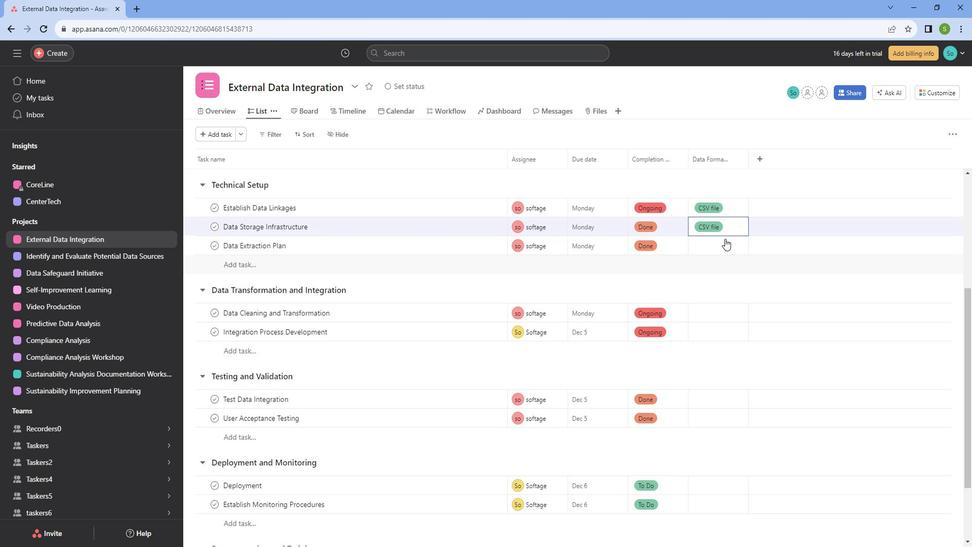 
Action: Mouse moved to (730, 280)
Screenshot: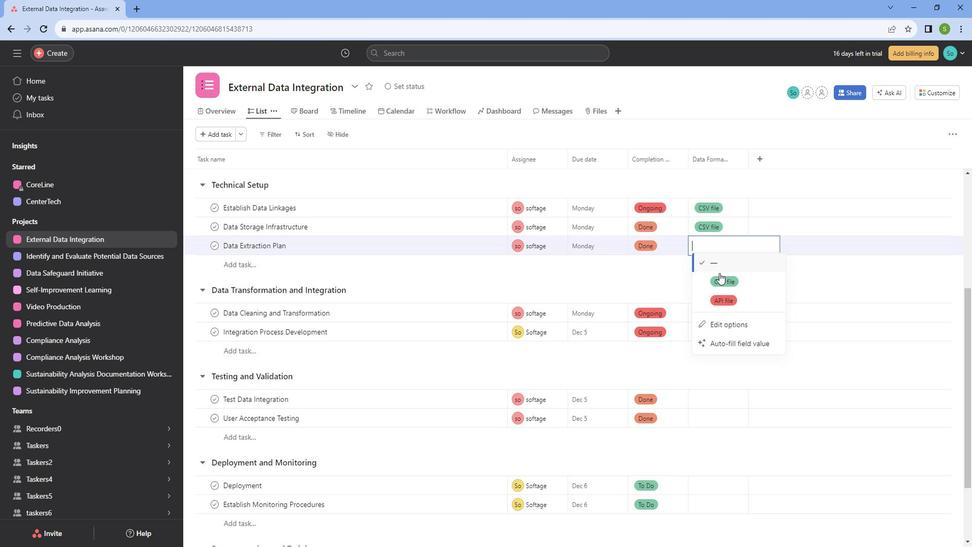 
Action: Mouse pressed left at (730, 280)
Screenshot: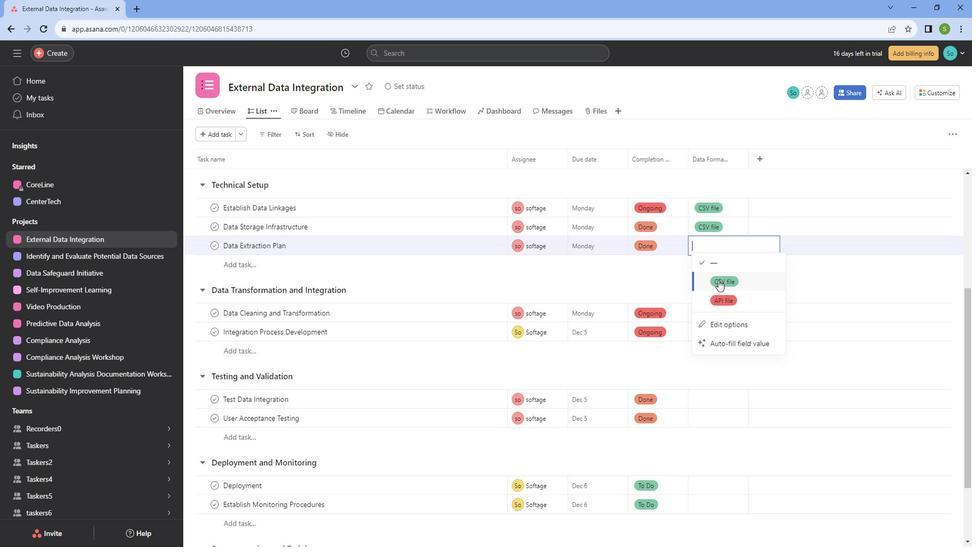 
Action: Mouse moved to (726, 296)
Screenshot: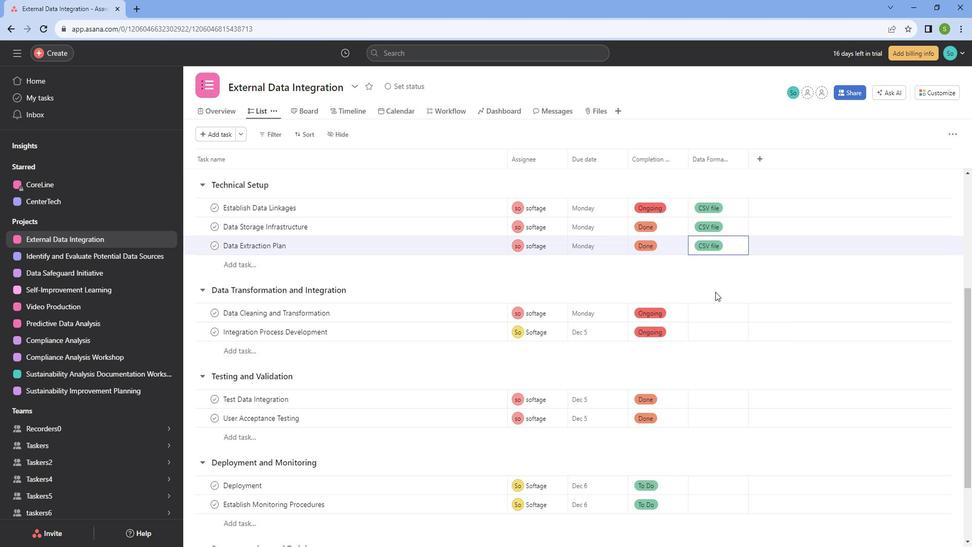 
Action: Mouse scrolled (726, 296) with delta (0, 0)
Screenshot: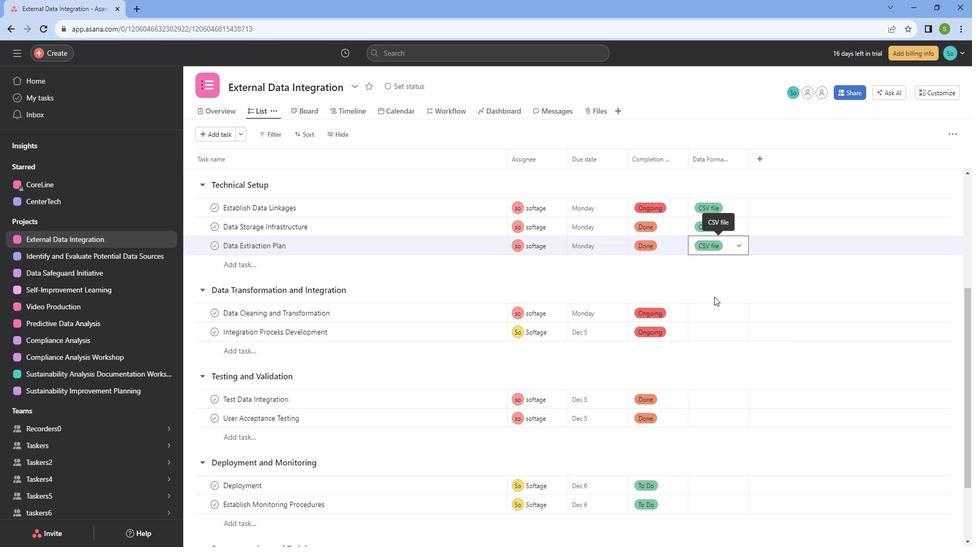 
Action: Mouse scrolled (726, 296) with delta (0, 0)
Screenshot: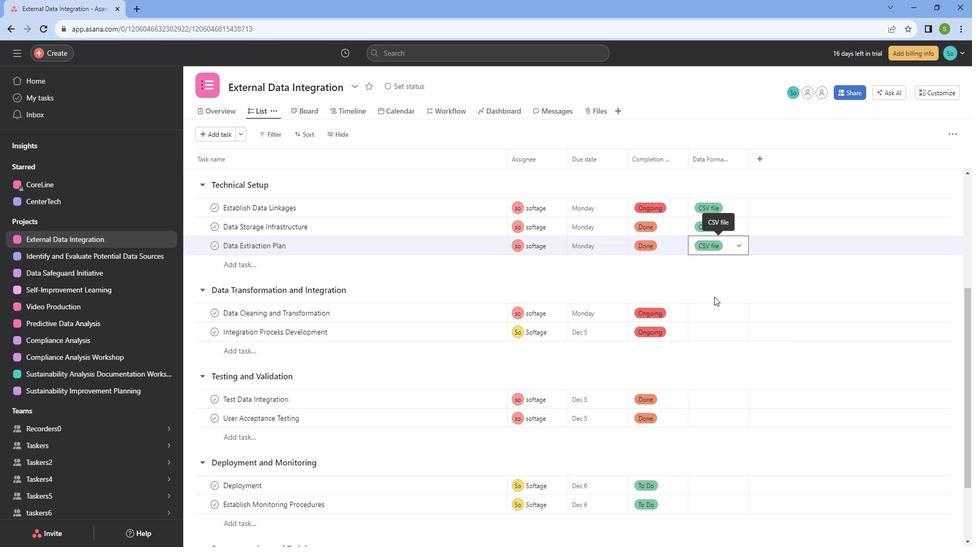 
Action: Mouse moved to (732, 213)
Screenshot: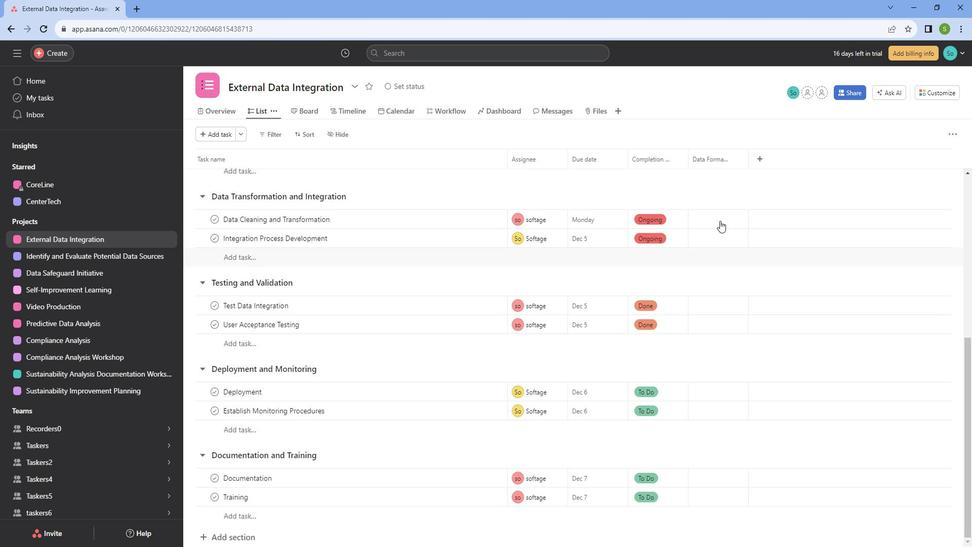 
Action: Mouse pressed left at (732, 213)
Screenshot: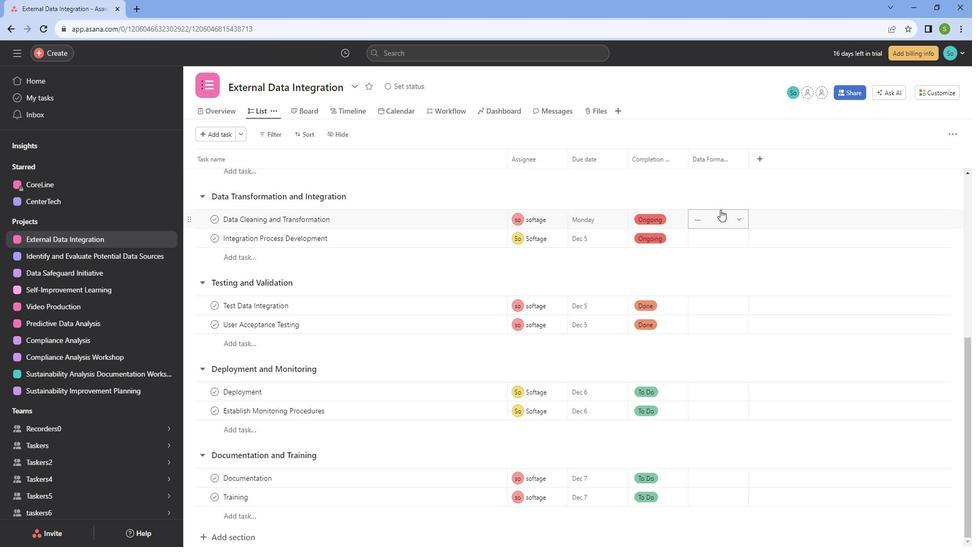 
Action: Mouse moved to (727, 274)
Screenshot: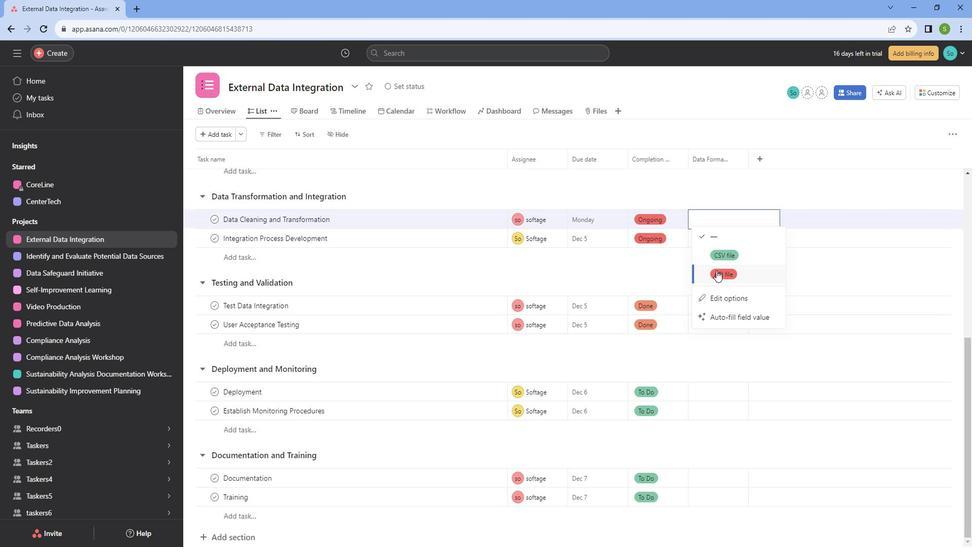 
Action: Mouse pressed left at (727, 274)
Screenshot: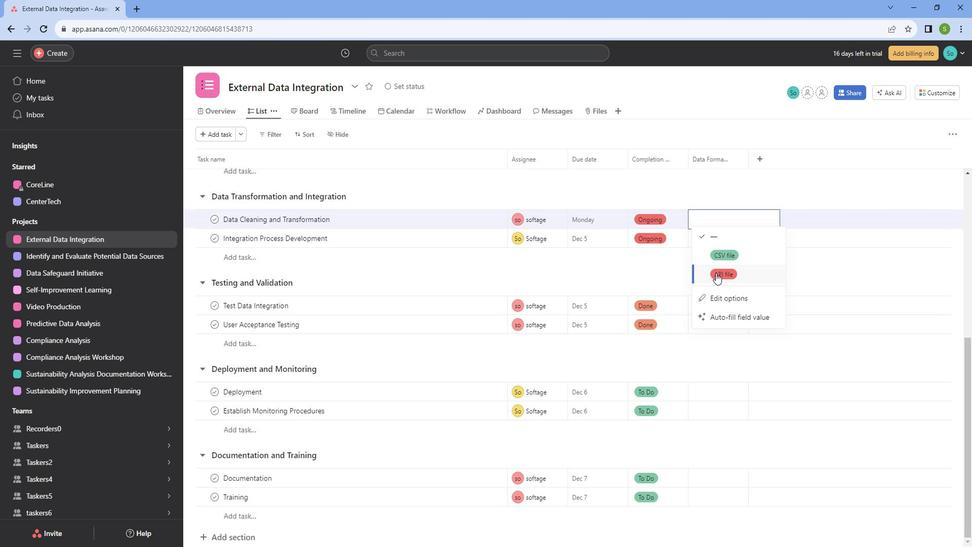 
Action: Mouse moved to (730, 240)
Screenshot: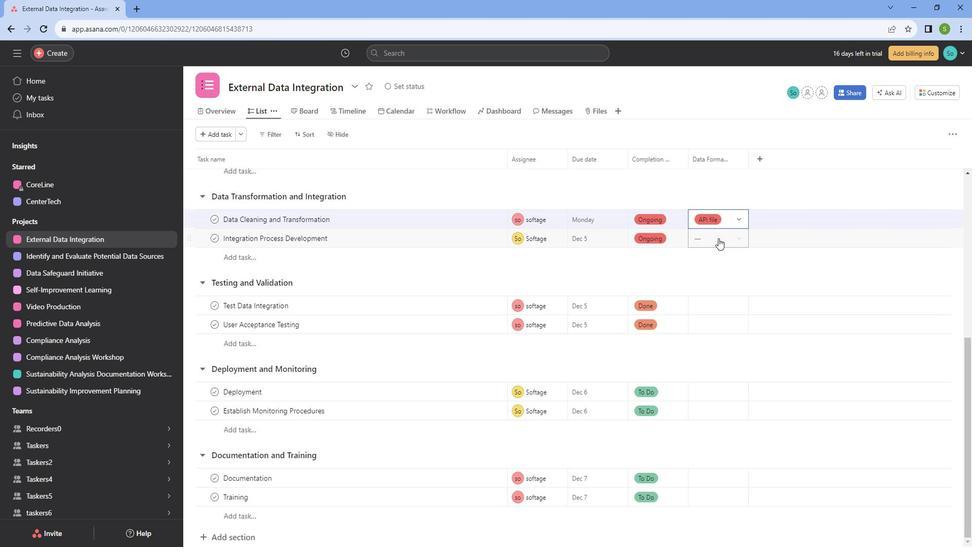 
Action: Mouse pressed left at (730, 240)
Screenshot: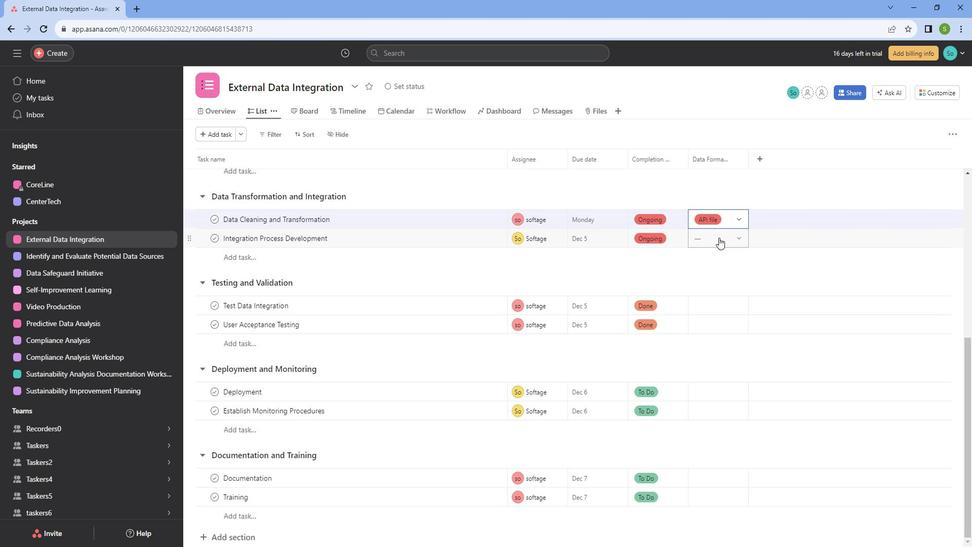 
Action: Mouse moved to (729, 289)
Screenshot: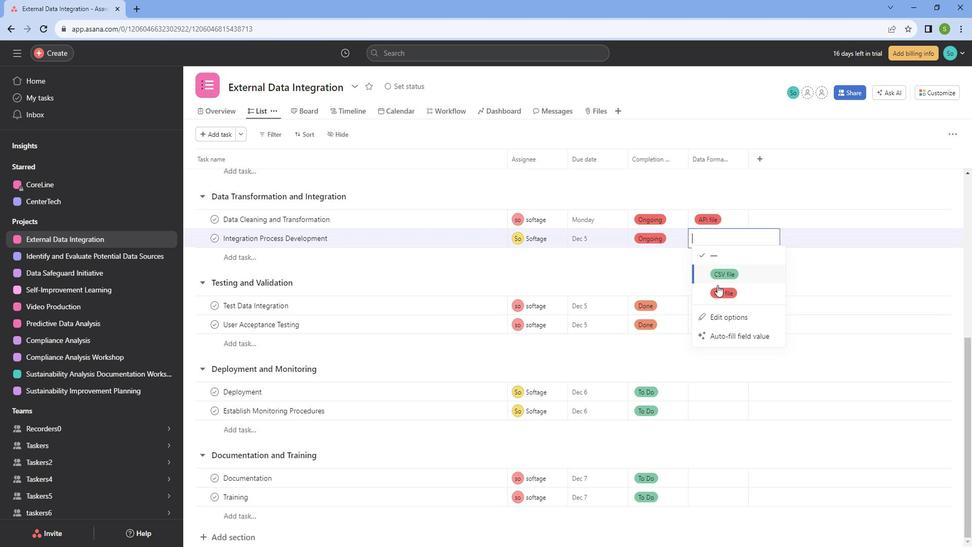 
Action: Mouse pressed left at (729, 289)
Screenshot: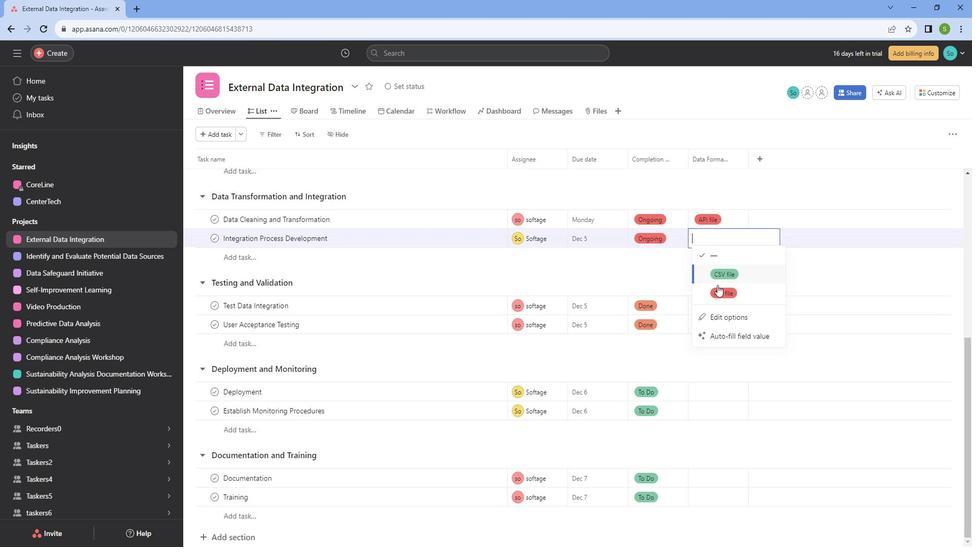 
Action: Mouse moved to (716, 302)
Screenshot: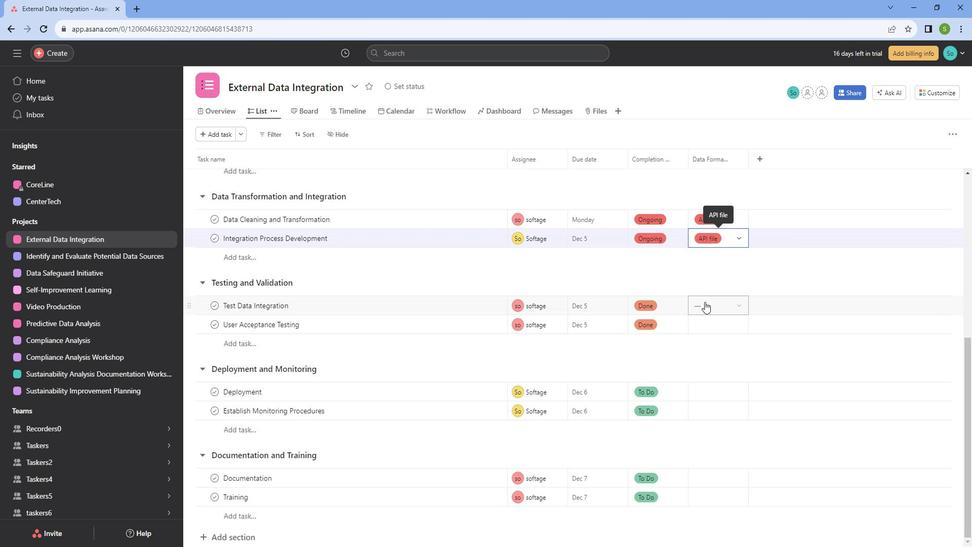 
Action: Mouse pressed left at (716, 302)
Screenshot: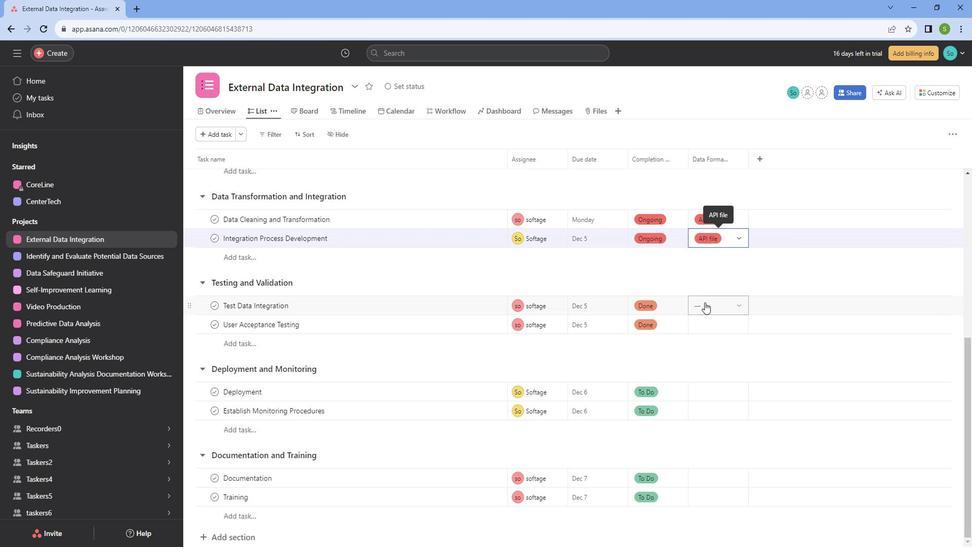 
Action: Mouse moved to (727, 359)
Screenshot: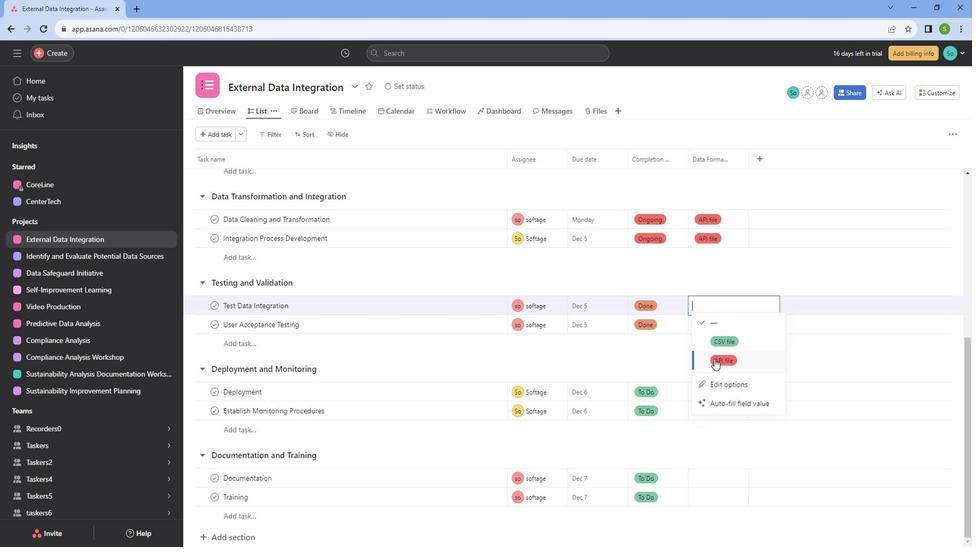 
Action: Mouse pressed left at (727, 359)
Screenshot: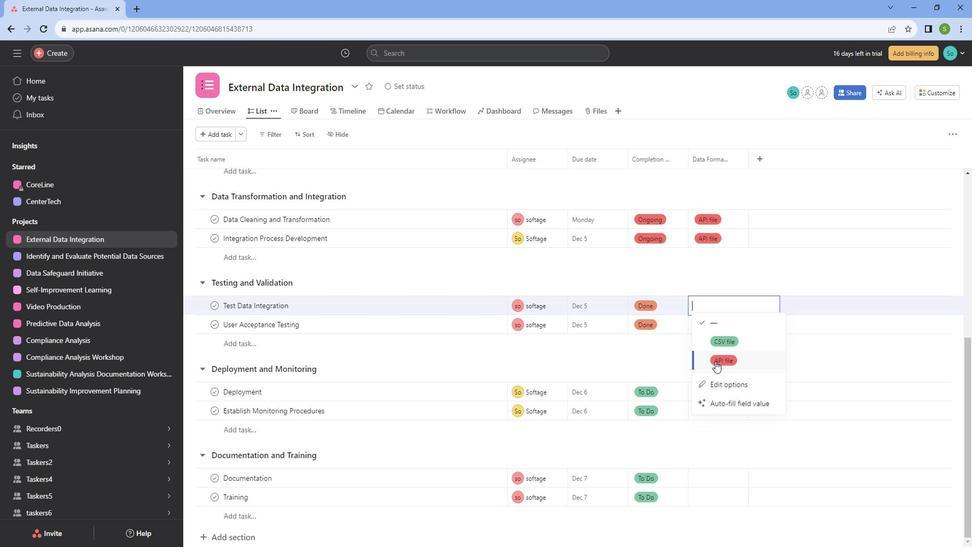 
Action: Mouse moved to (731, 327)
Screenshot: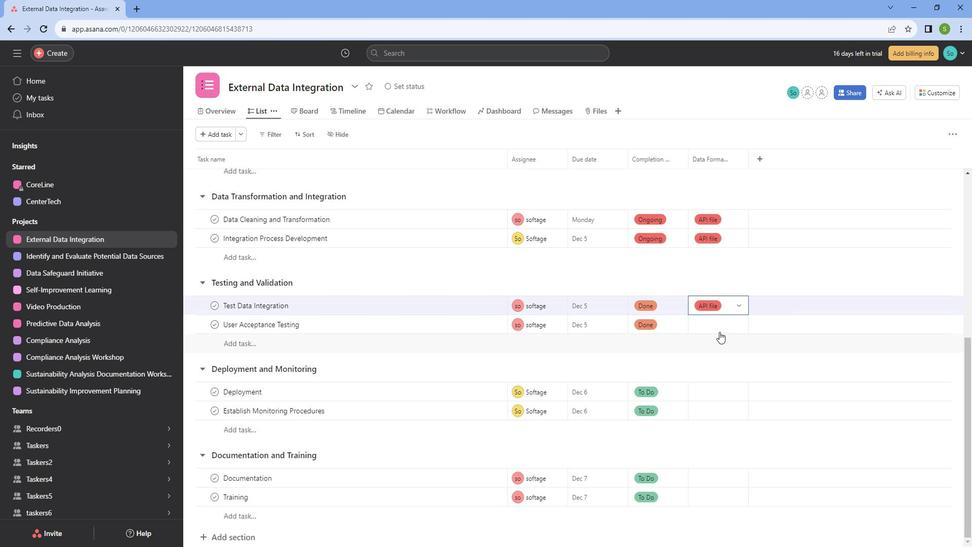 
Action: Mouse pressed left at (731, 327)
Screenshot: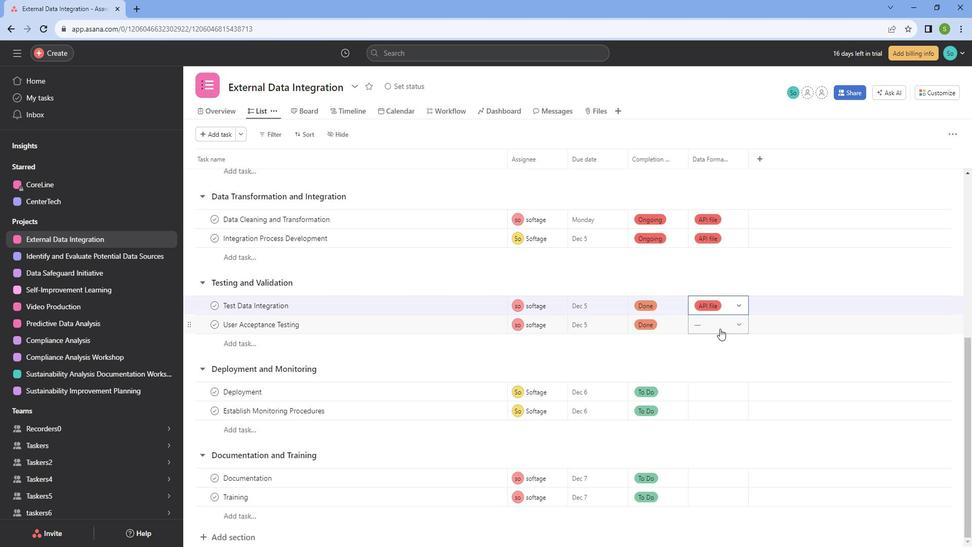 
Action: Mouse moved to (742, 382)
Screenshot: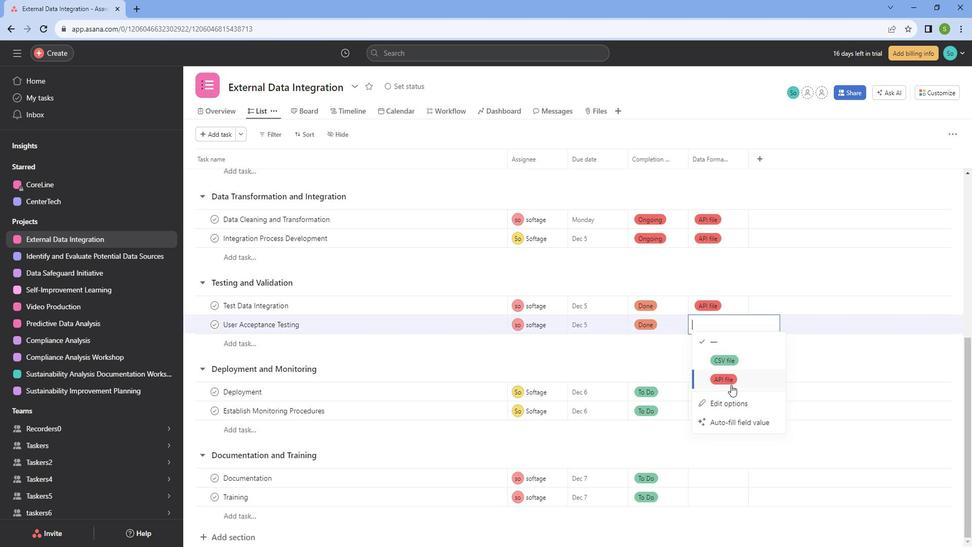 
Action: Mouse pressed left at (742, 382)
Screenshot: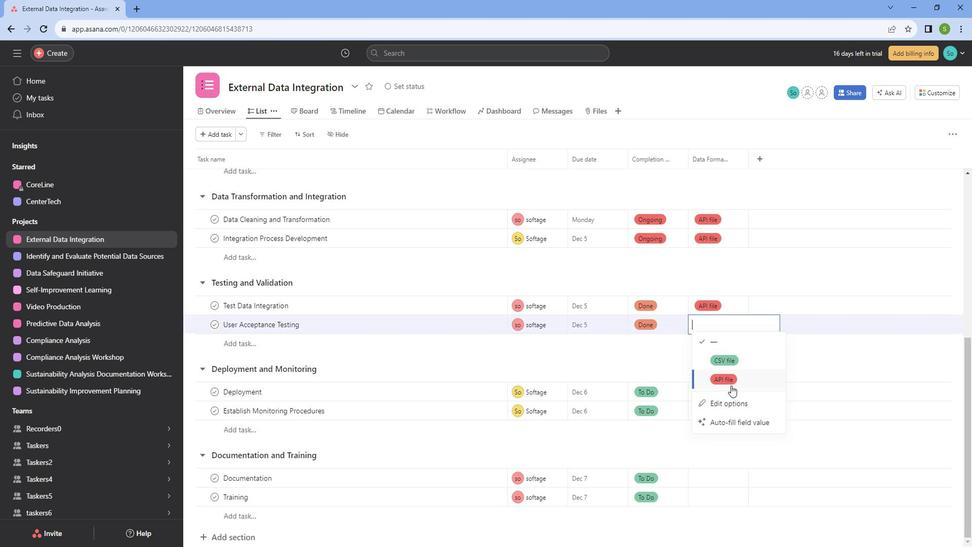
Action: Mouse moved to (739, 363)
Screenshot: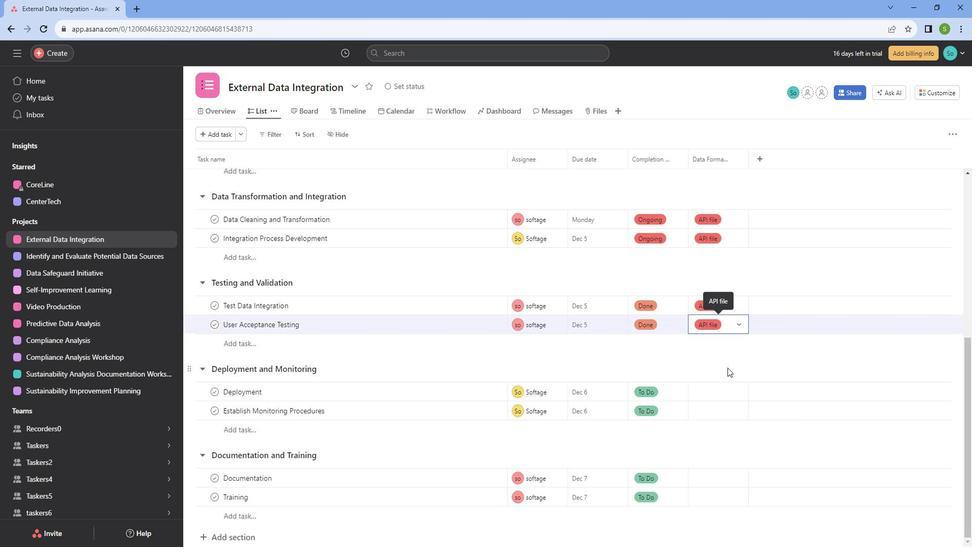 
Action: Mouse scrolled (739, 363) with delta (0, 0)
Screenshot: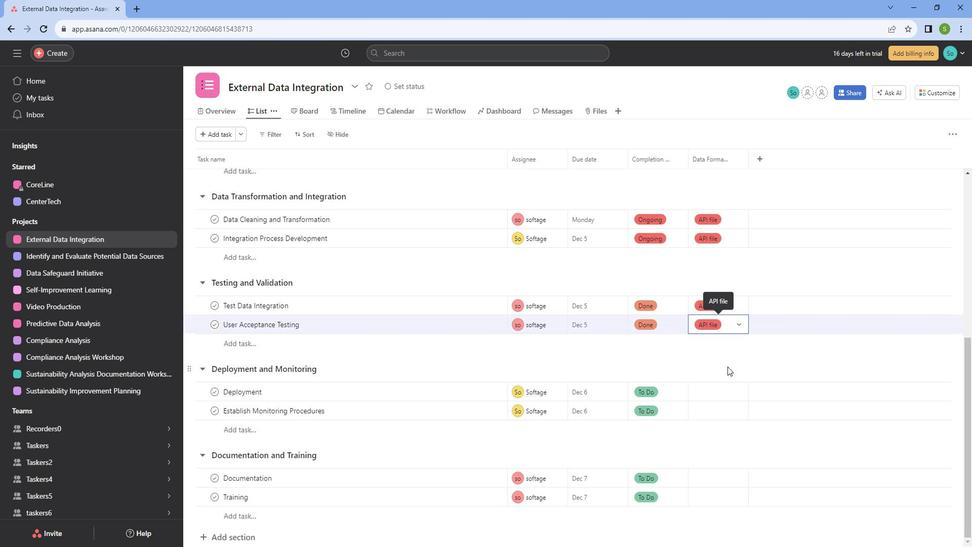 
Action: Mouse scrolled (739, 363) with delta (0, 0)
Screenshot: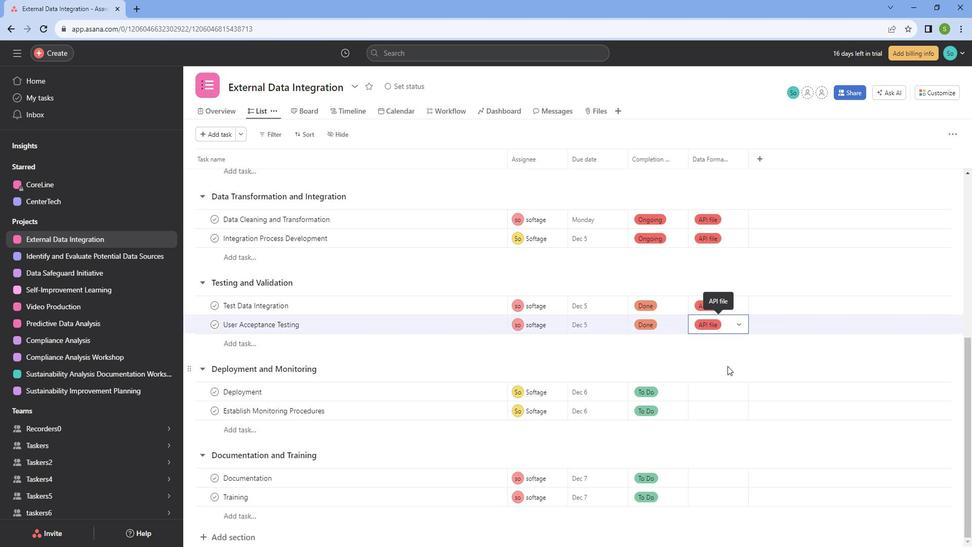 
Action: Mouse scrolled (739, 363) with delta (0, 0)
Screenshot: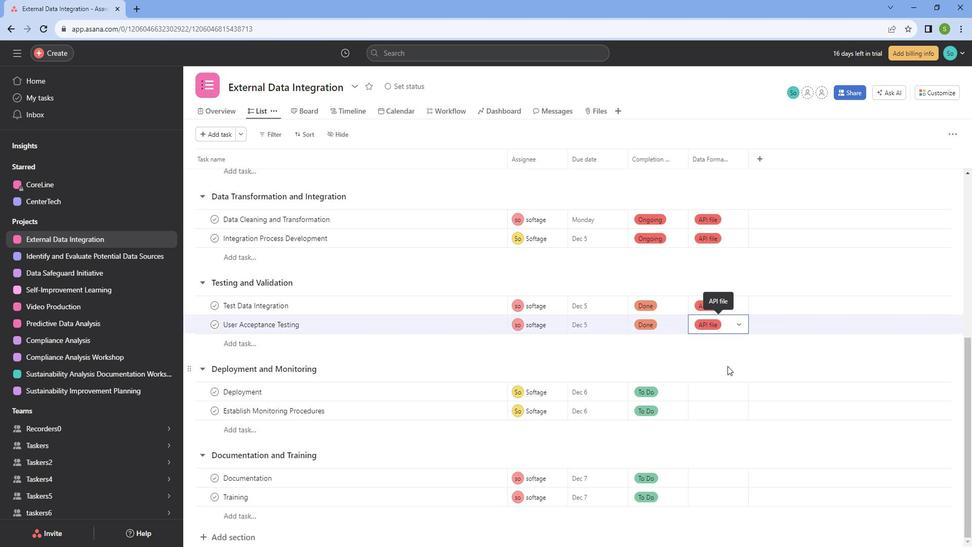 
Action: Mouse scrolled (739, 363) with delta (0, 0)
Screenshot: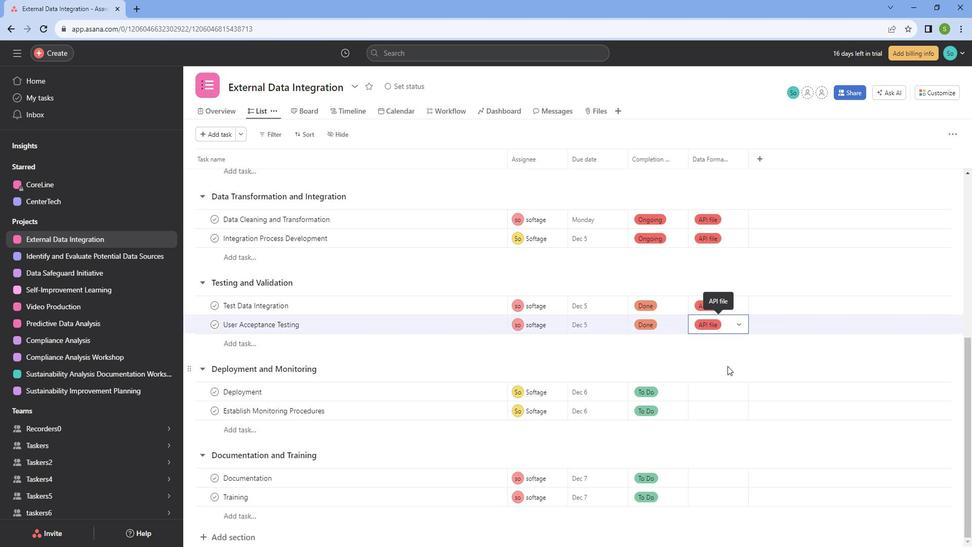 
Action: Mouse moved to (728, 373)
Screenshot: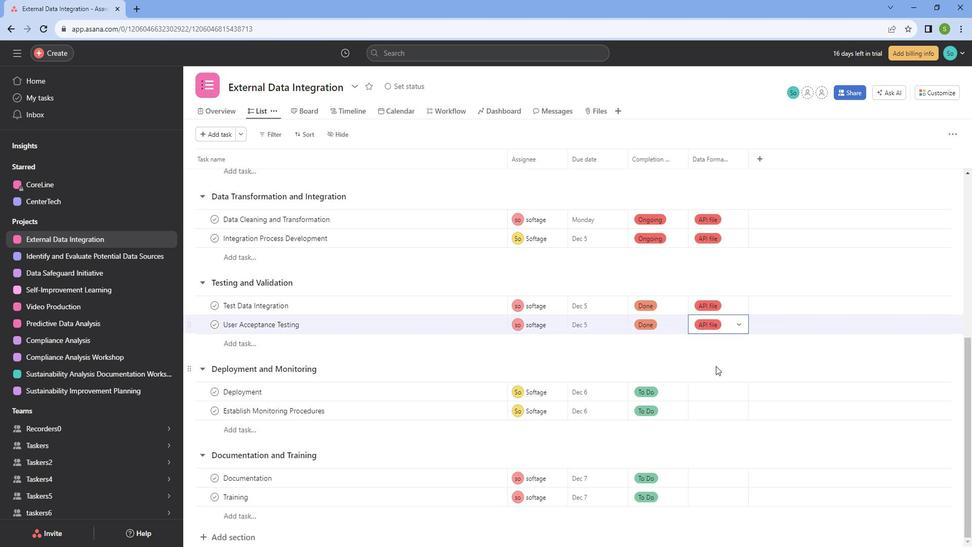 
Action: Mouse pressed left at (728, 373)
Screenshot: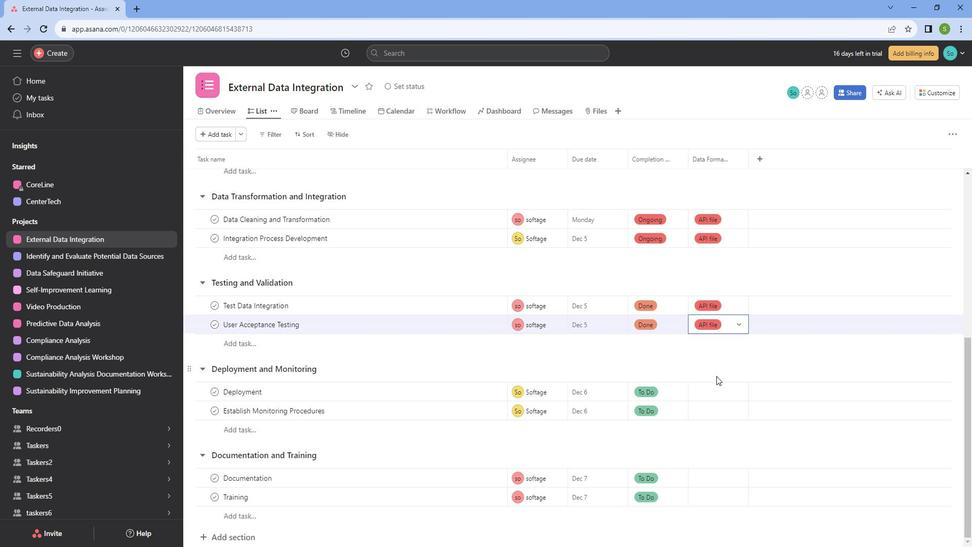 
Action: Mouse moved to (726, 384)
Screenshot: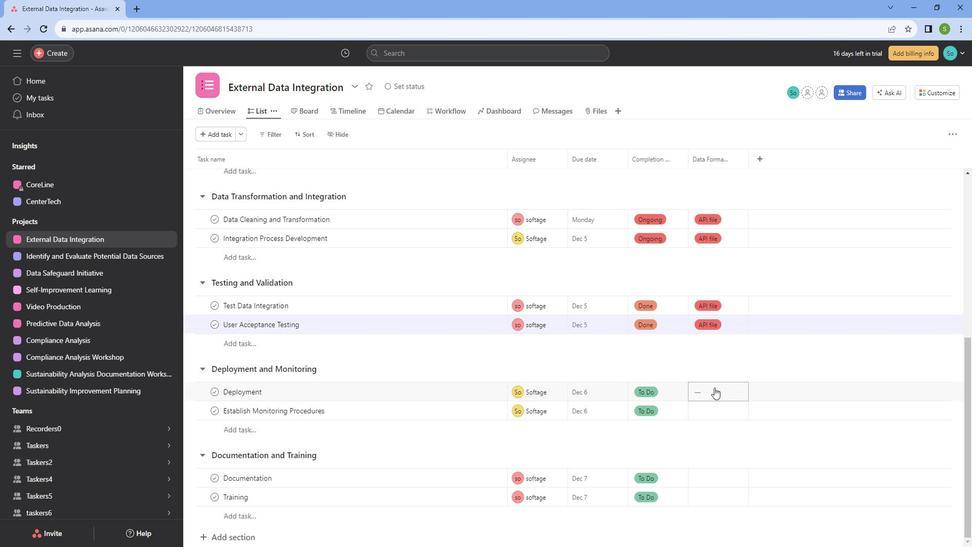 
Action: Mouse pressed left at (726, 384)
Screenshot: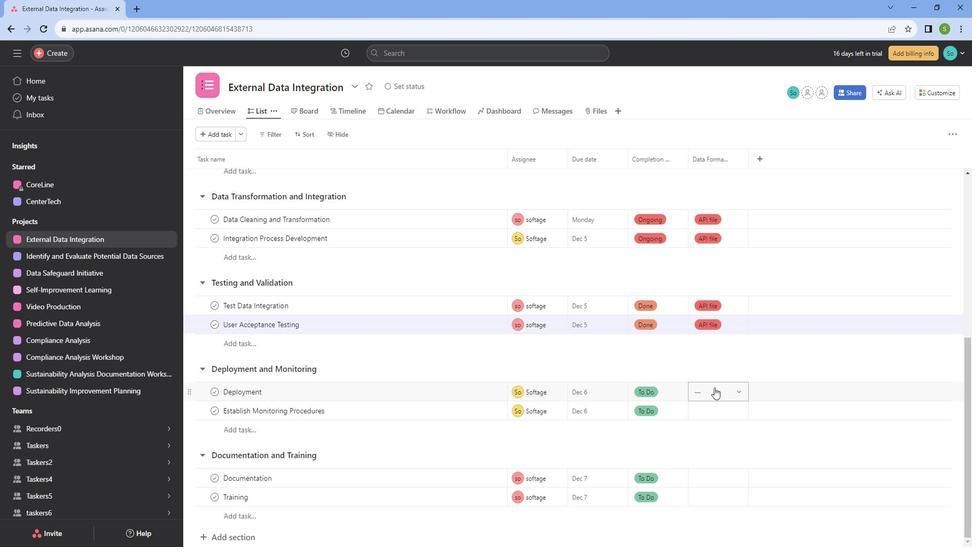 
Action: Mouse moved to (727, 425)
Screenshot: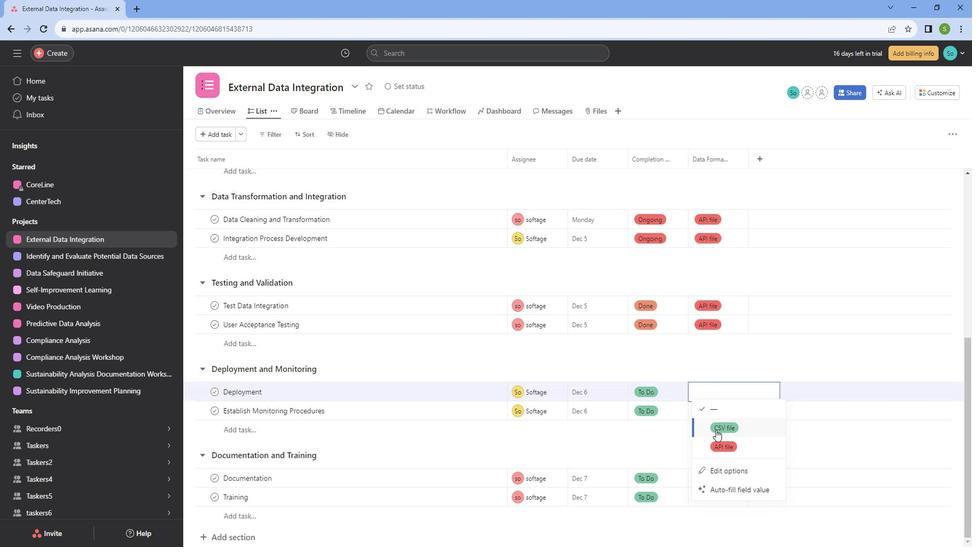
Action: Mouse pressed left at (727, 425)
Screenshot: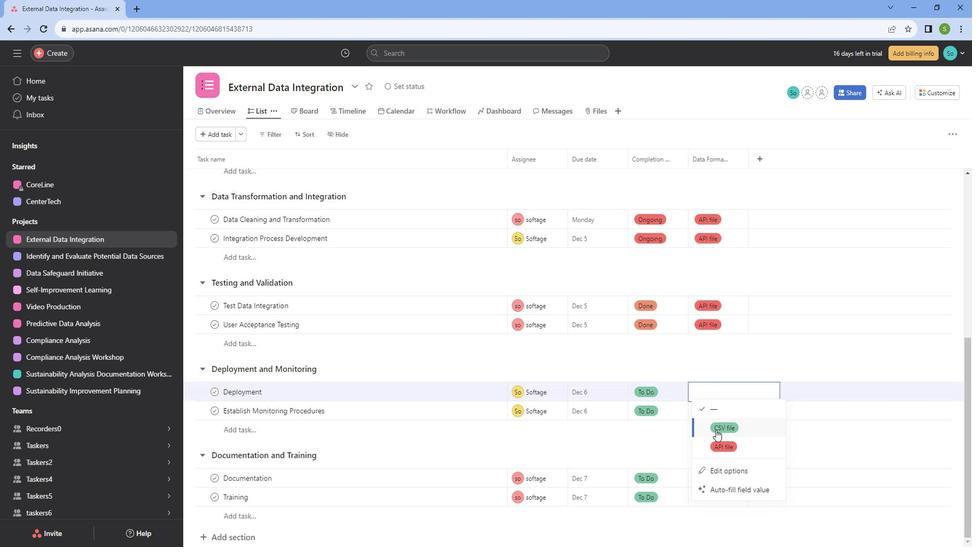 
Action: Mouse moved to (736, 409)
Screenshot: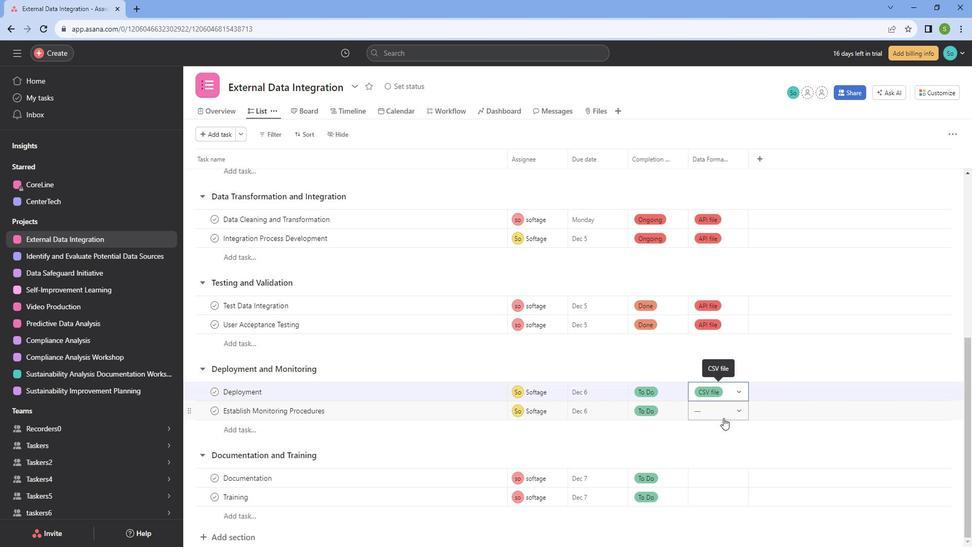 
Action: Mouse pressed left at (736, 409)
Screenshot: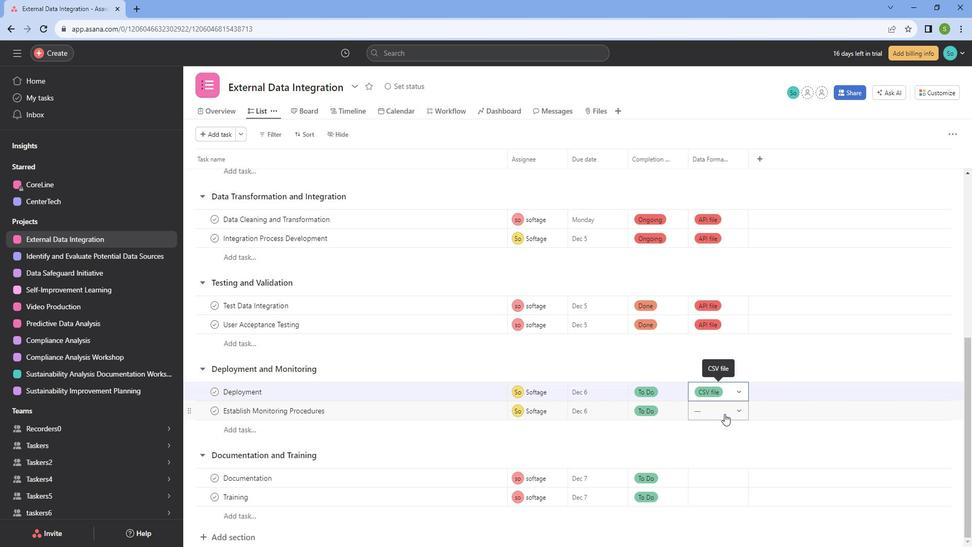 
Action: Mouse moved to (728, 439)
Screenshot: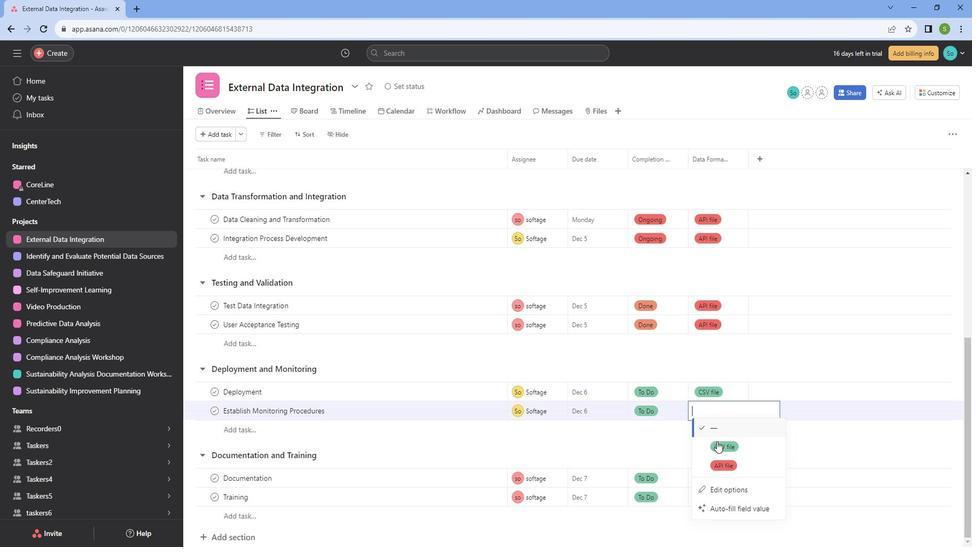 
Action: Mouse pressed left at (728, 439)
Screenshot: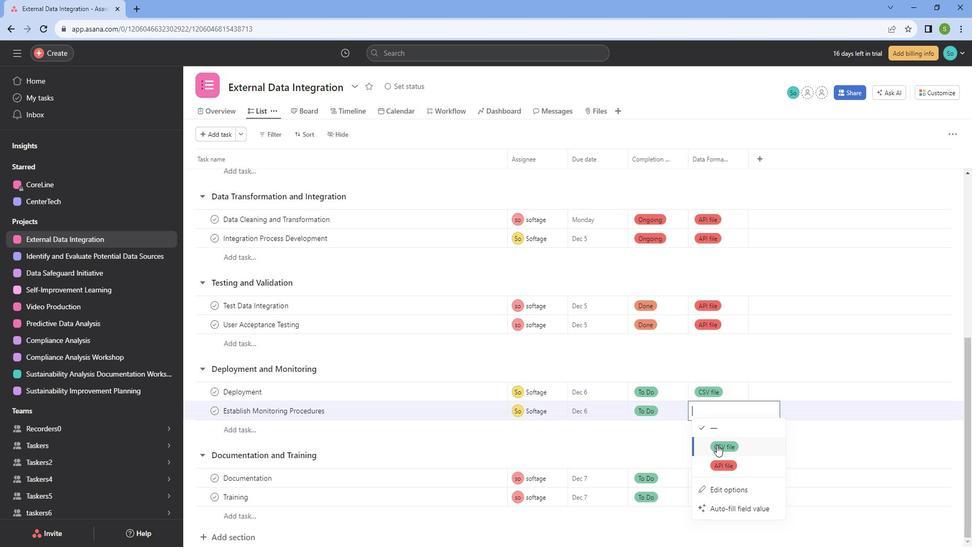 
Action: Mouse moved to (735, 479)
Screenshot: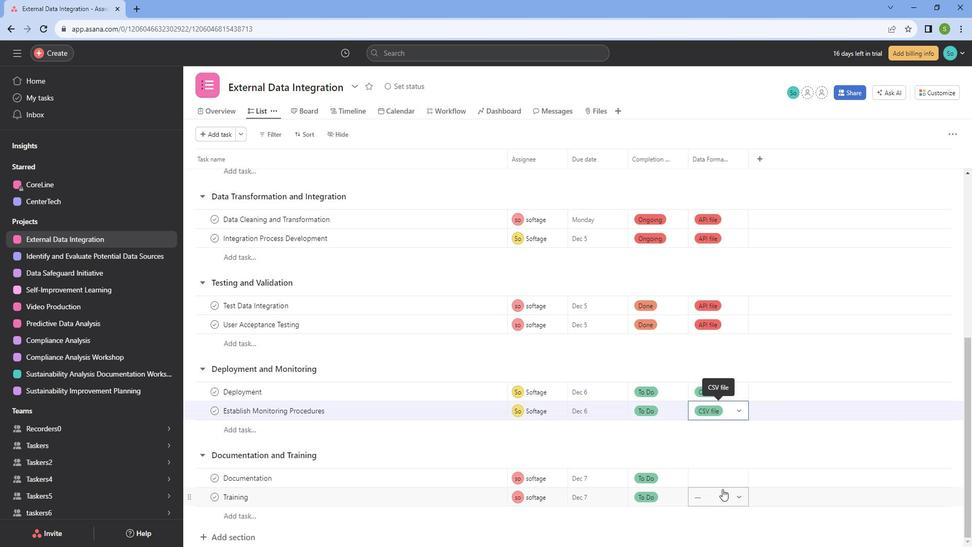 
Action: Mouse pressed left at (735, 479)
Screenshot: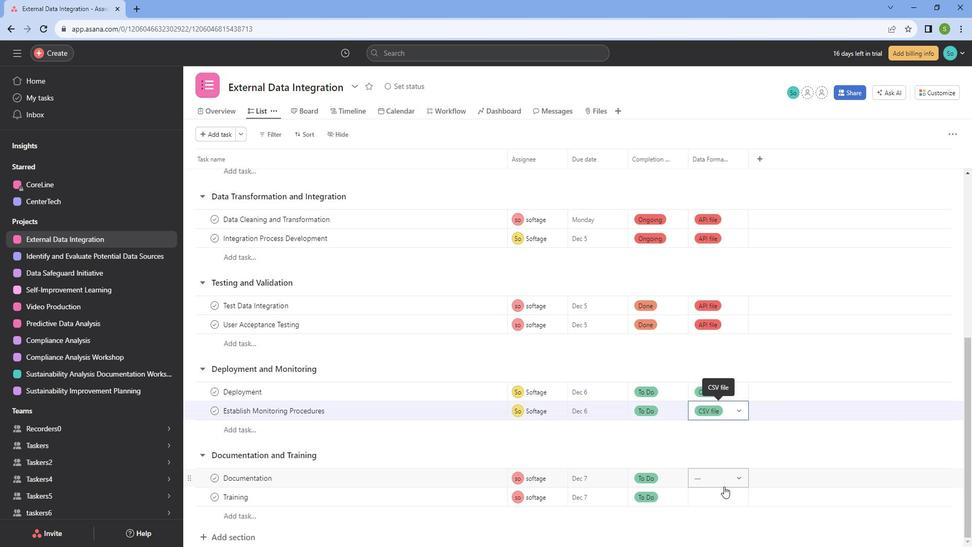 
Action: Mouse moved to (755, 413)
Screenshot: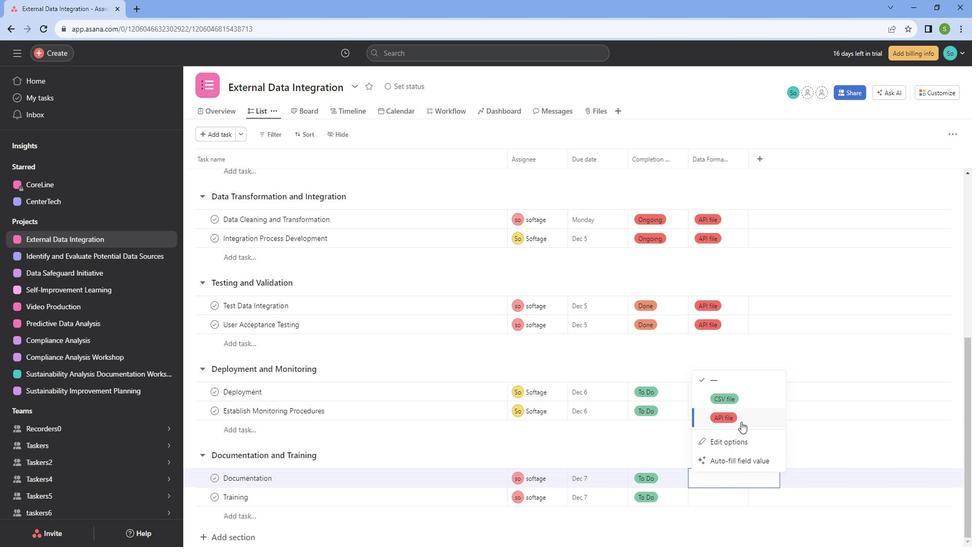 
Action: Mouse pressed left at (755, 413)
Screenshot: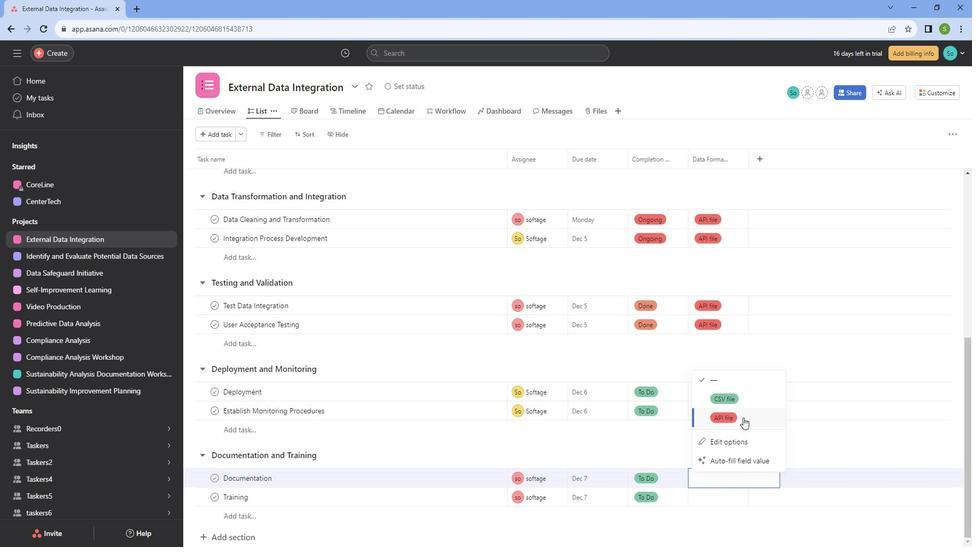 
Action: Mouse moved to (729, 477)
Screenshot: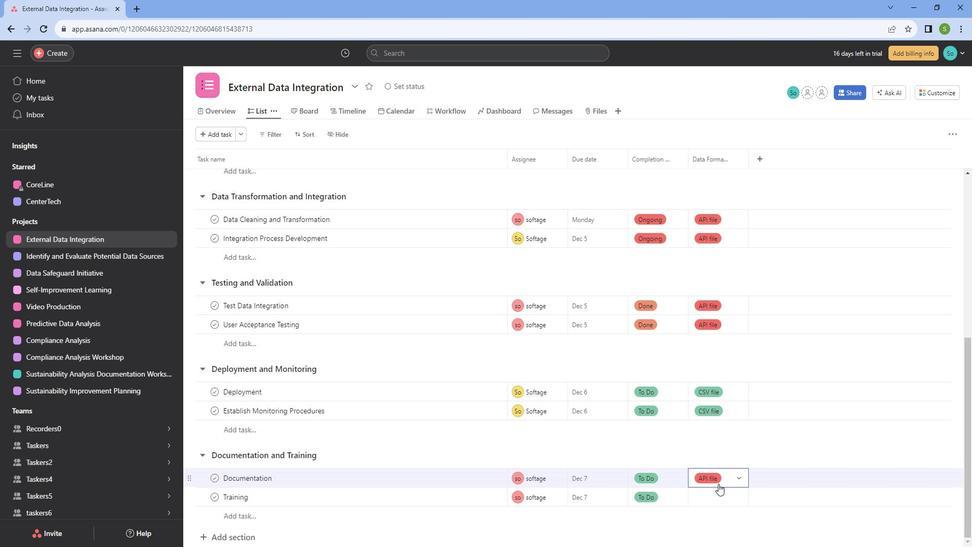 
Action: Mouse pressed left at (729, 477)
Screenshot: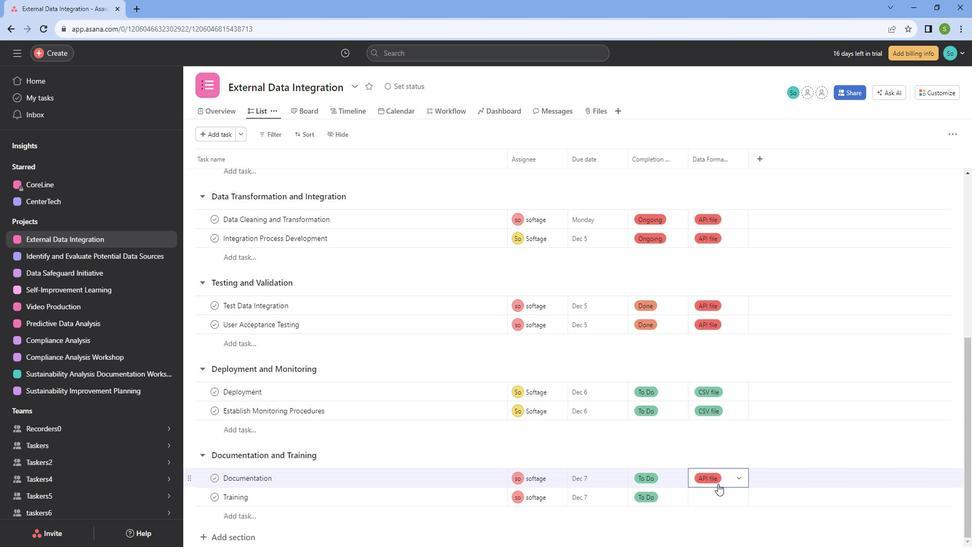
Action: Mouse moved to (742, 416)
Screenshot: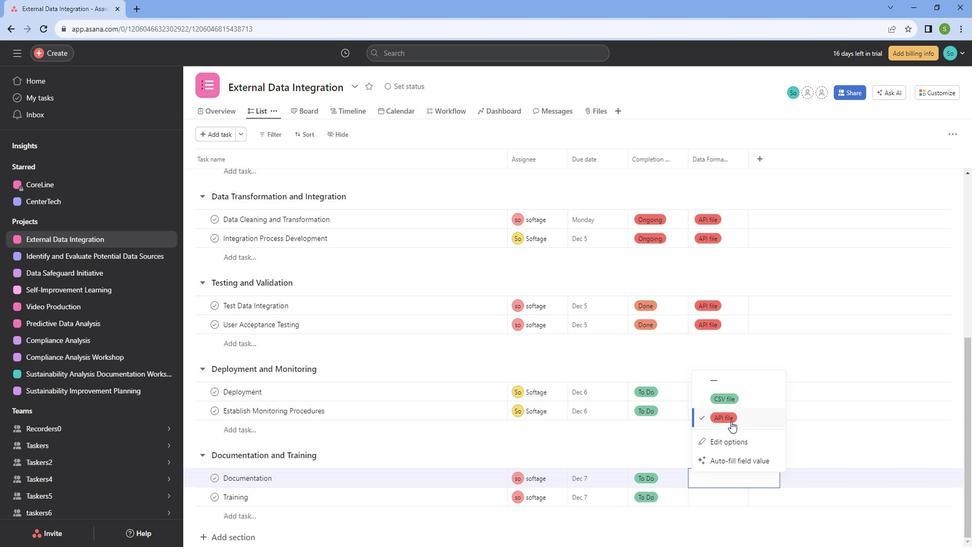 
Action: Mouse pressed left at (742, 416)
Screenshot: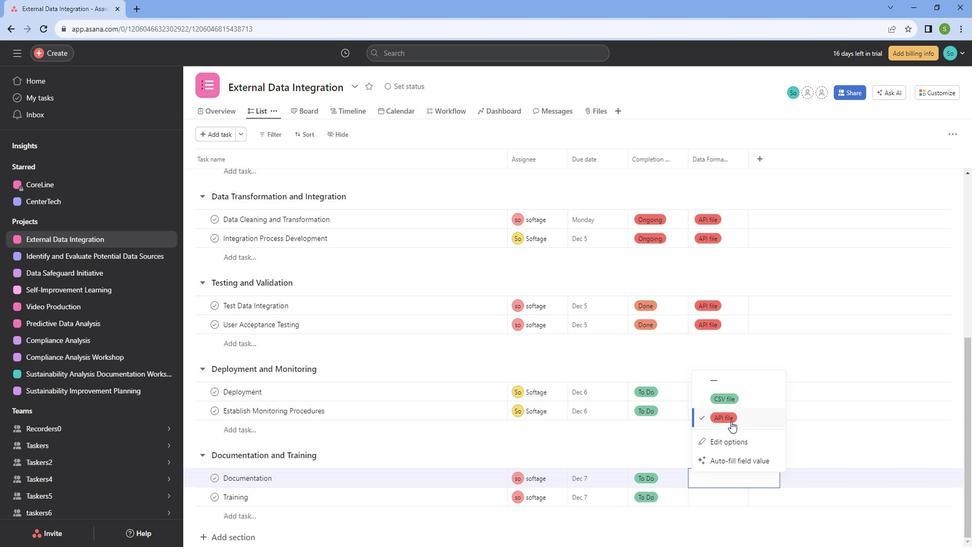 
Action: Mouse moved to (724, 489)
Screenshot: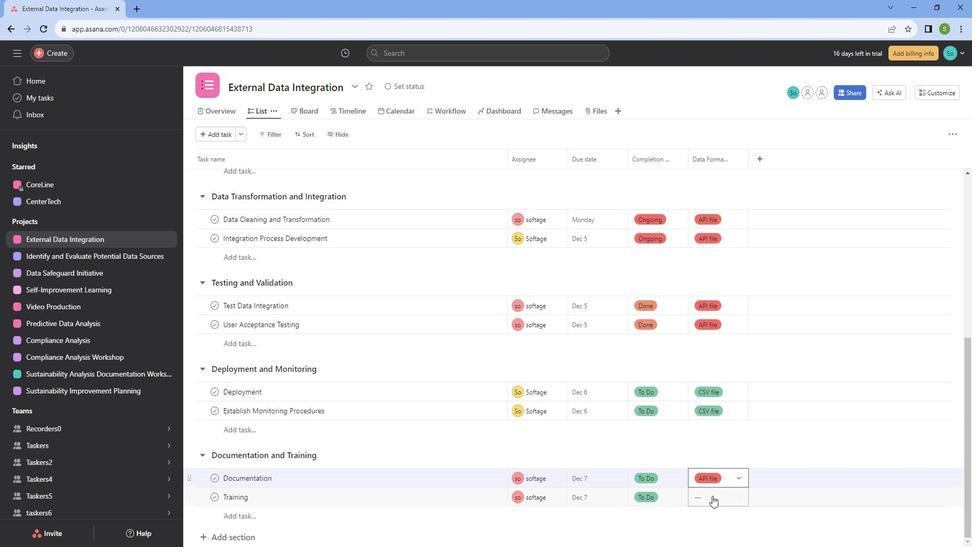 
Action: Mouse pressed left at (724, 489)
Screenshot: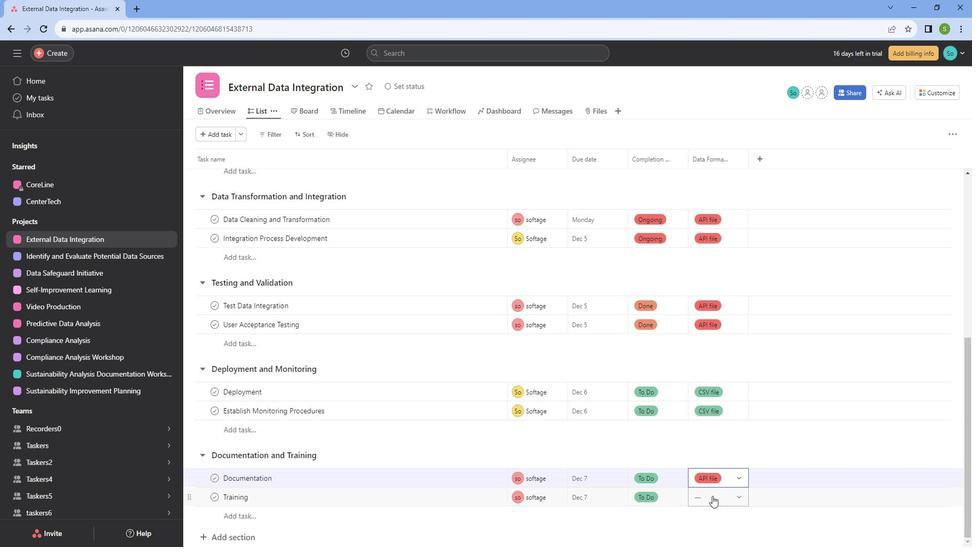 
Action: Mouse moved to (740, 431)
Screenshot: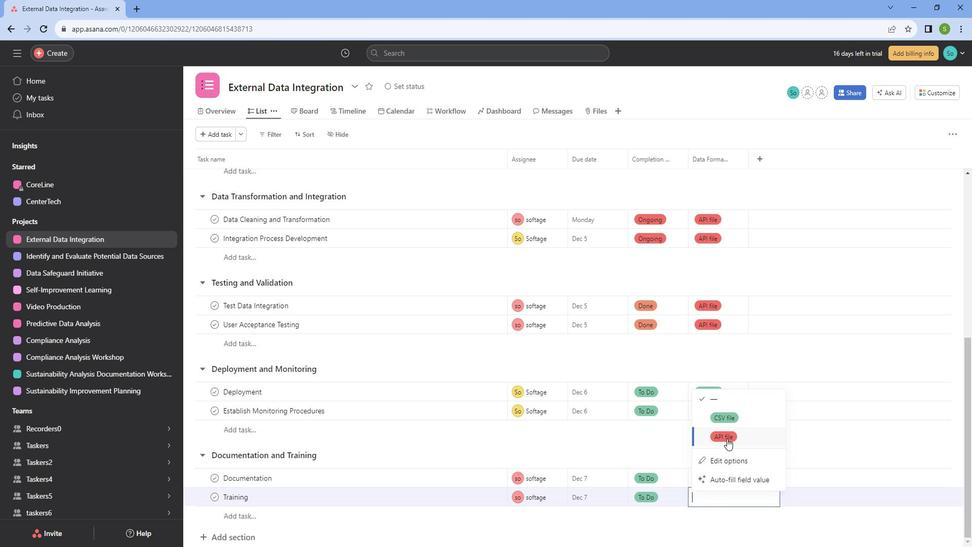 
Action: Mouse pressed left at (740, 431)
Screenshot: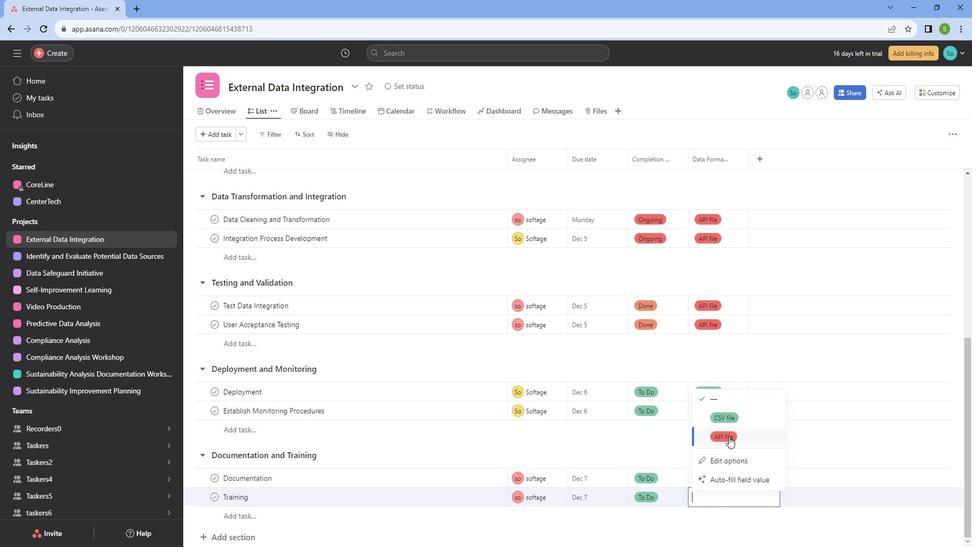 
Action: Mouse moved to (725, 443)
Screenshot: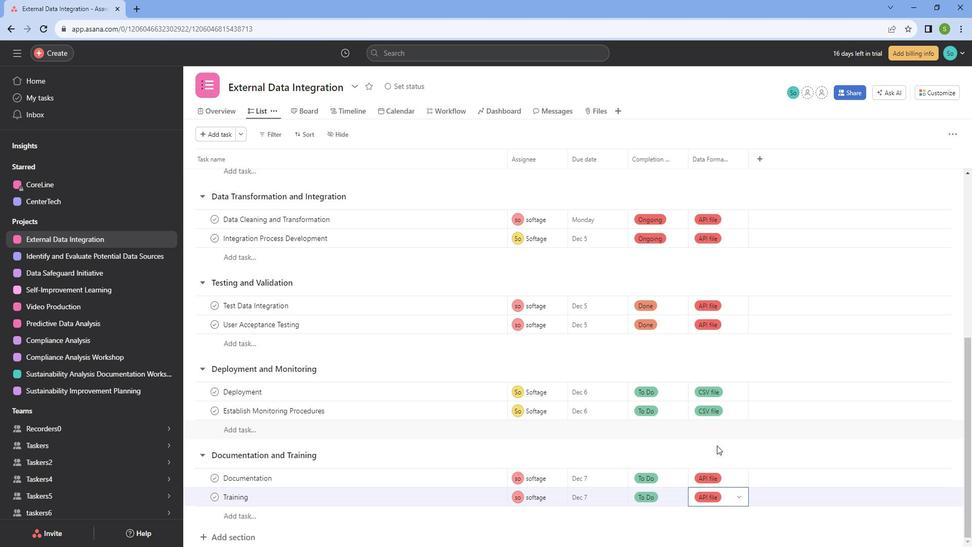
Action: Mouse pressed left at (725, 443)
Screenshot: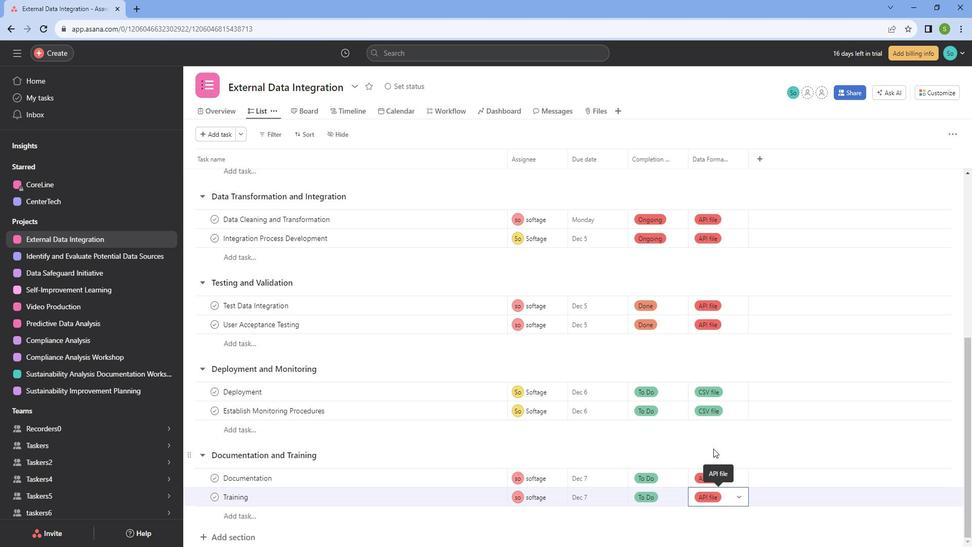 
Action: Mouse moved to (724, 443)
Screenshot: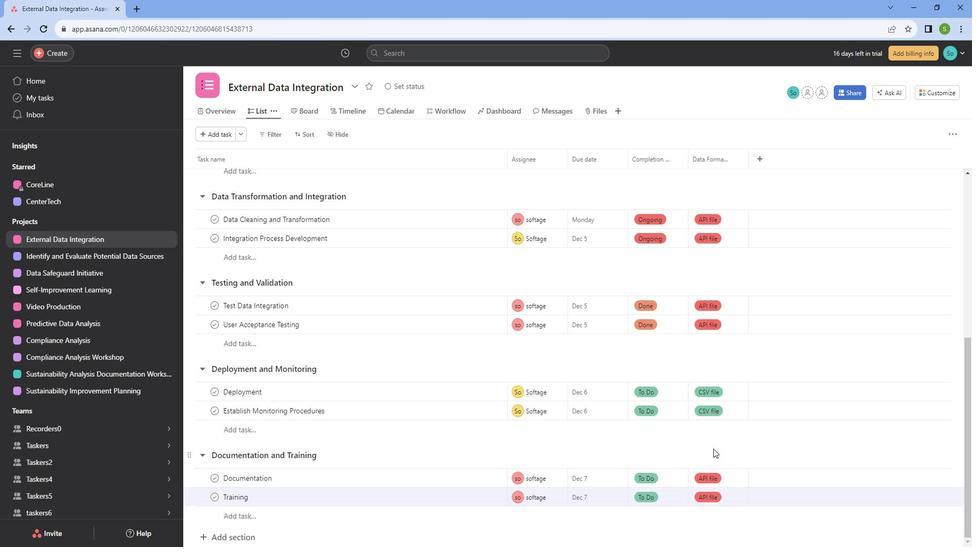 
Action: Mouse scrolled (724, 443) with delta (0, 0)
Screenshot: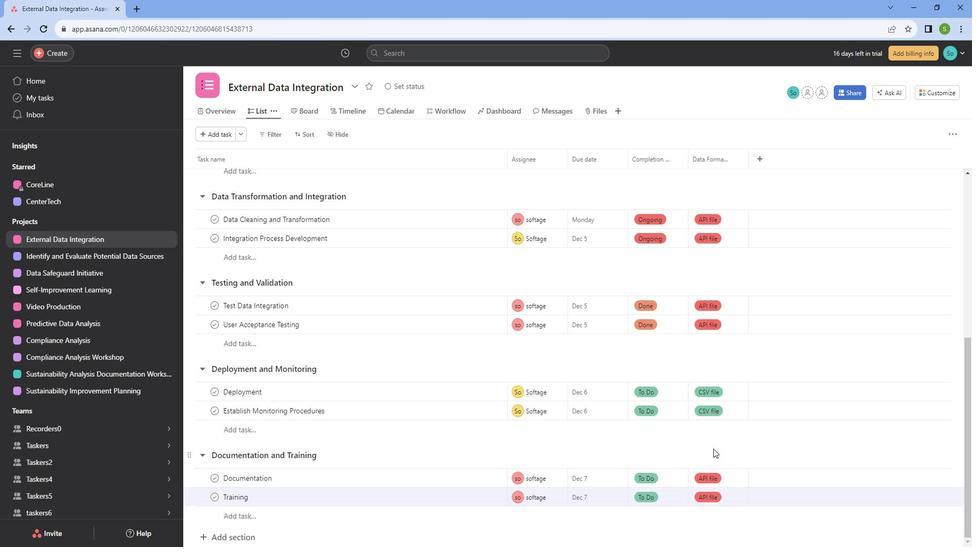 
Action: Mouse moved to (724, 443)
Screenshot: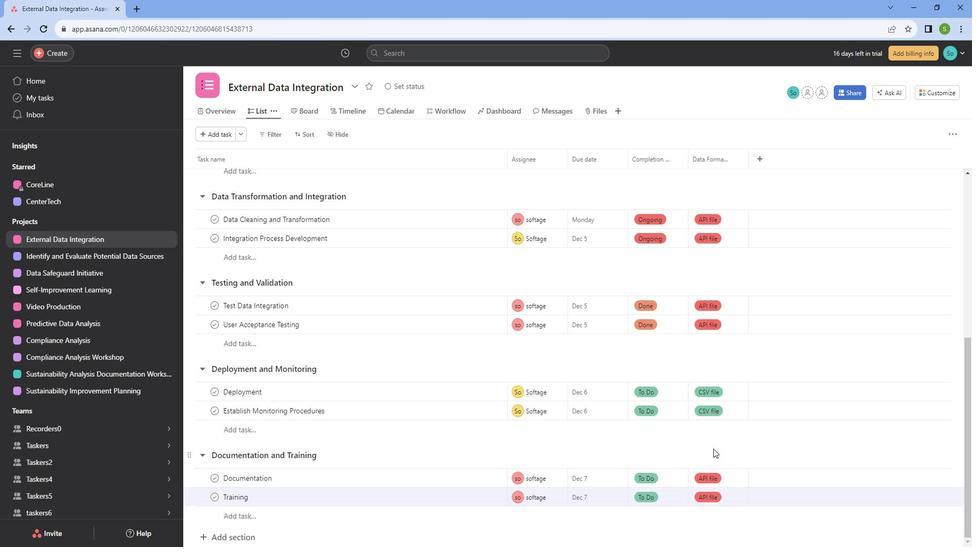 
Action: Mouse scrolled (724, 443) with delta (0, 0)
Screenshot: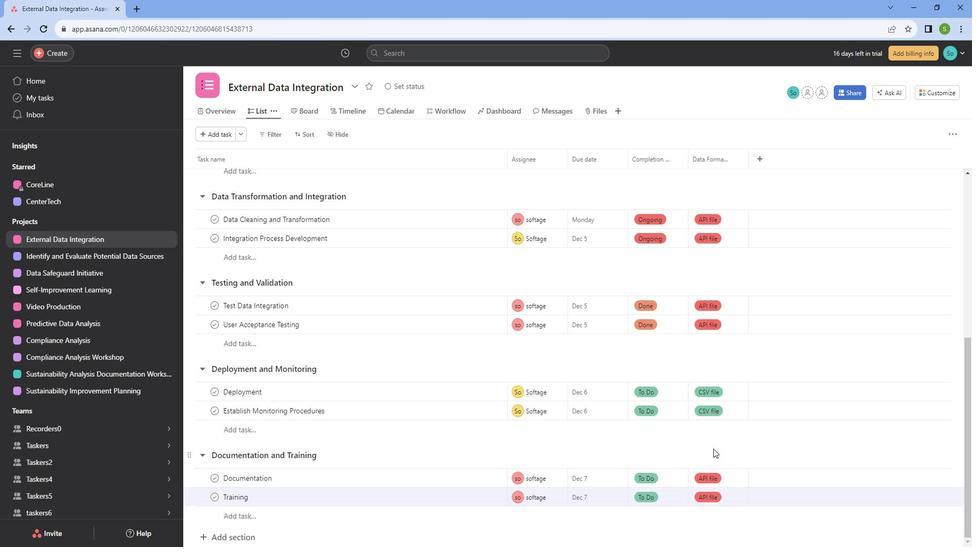 
Action: Mouse scrolled (724, 443) with delta (0, 0)
Screenshot: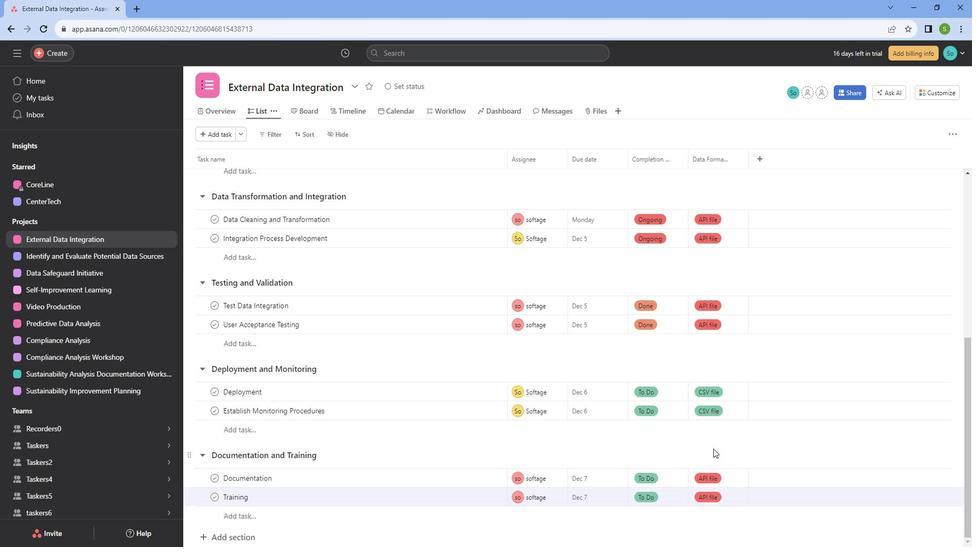 
Action: Mouse scrolled (724, 443) with delta (0, 0)
Screenshot: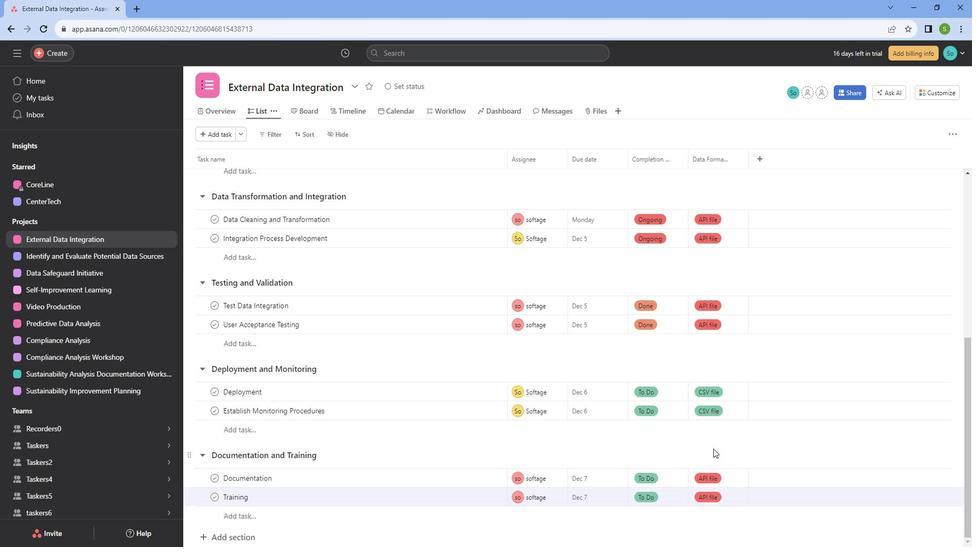 
Action: Mouse scrolled (724, 443) with delta (0, 0)
Screenshot: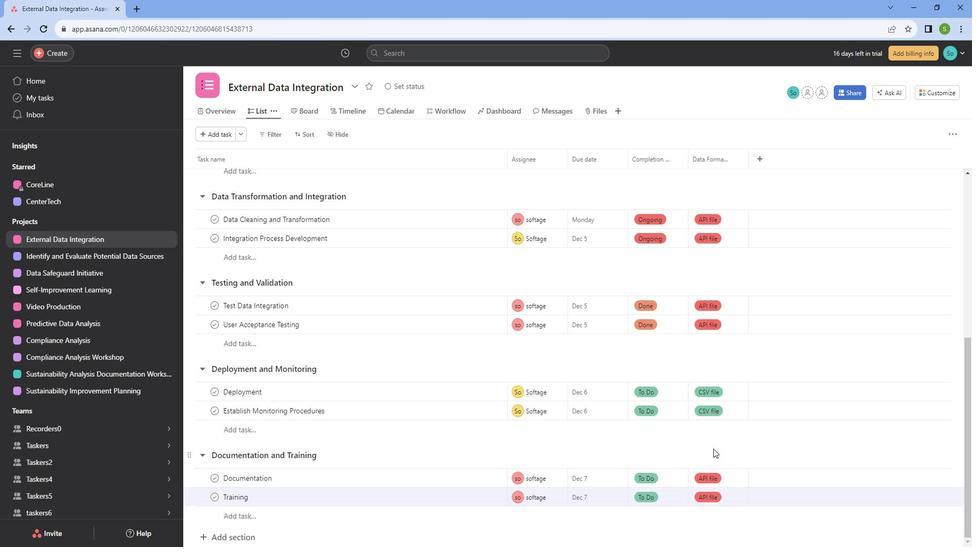 
Action: Mouse scrolled (724, 443) with delta (0, 0)
Screenshot: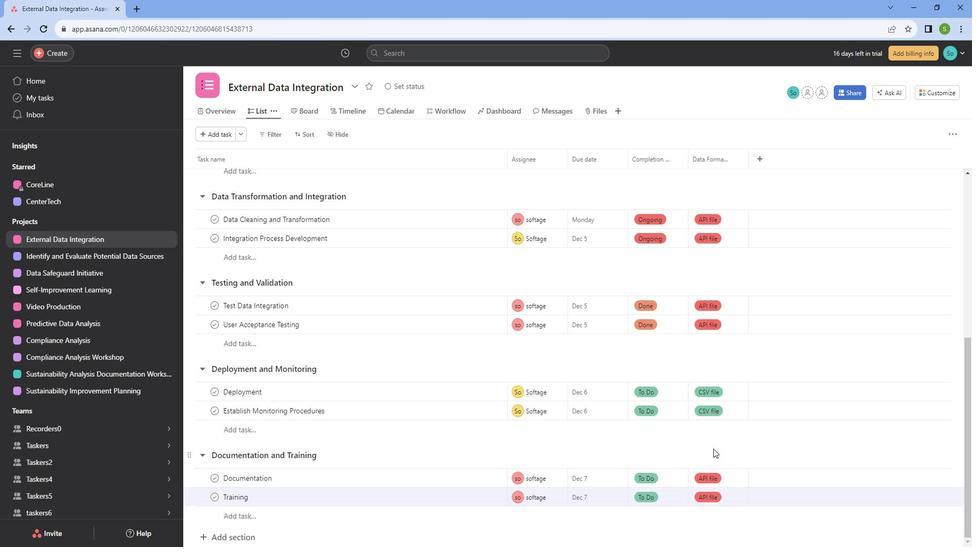
Action: Mouse scrolled (724, 443) with delta (0, 0)
Screenshot: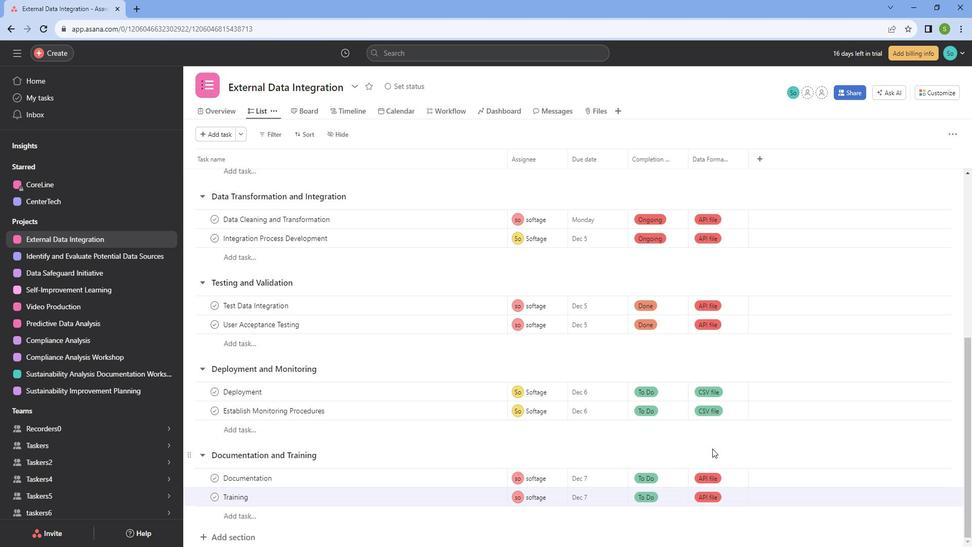 
Action: Mouse scrolled (724, 443) with delta (0, 0)
Screenshot: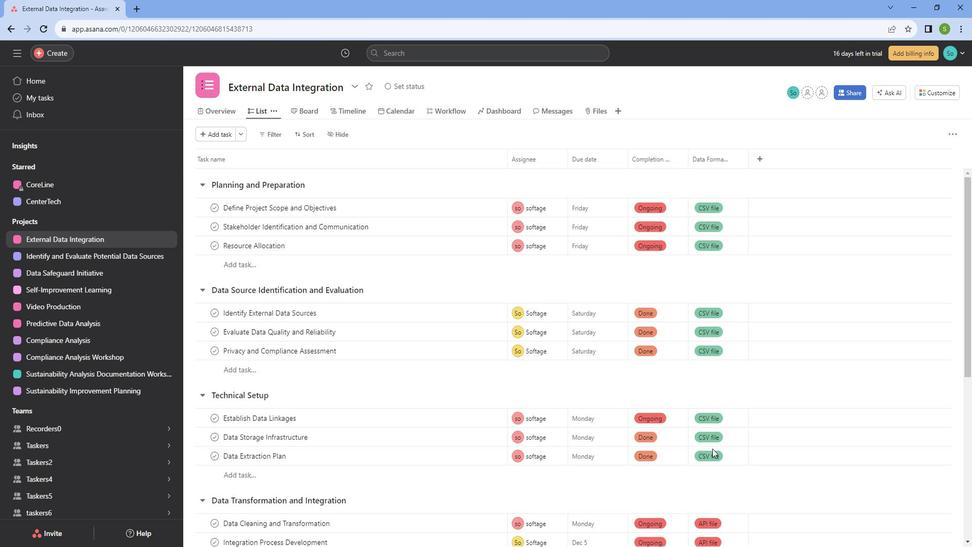 
Action: Mouse scrolled (724, 443) with delta (0, 0)
Screenshot: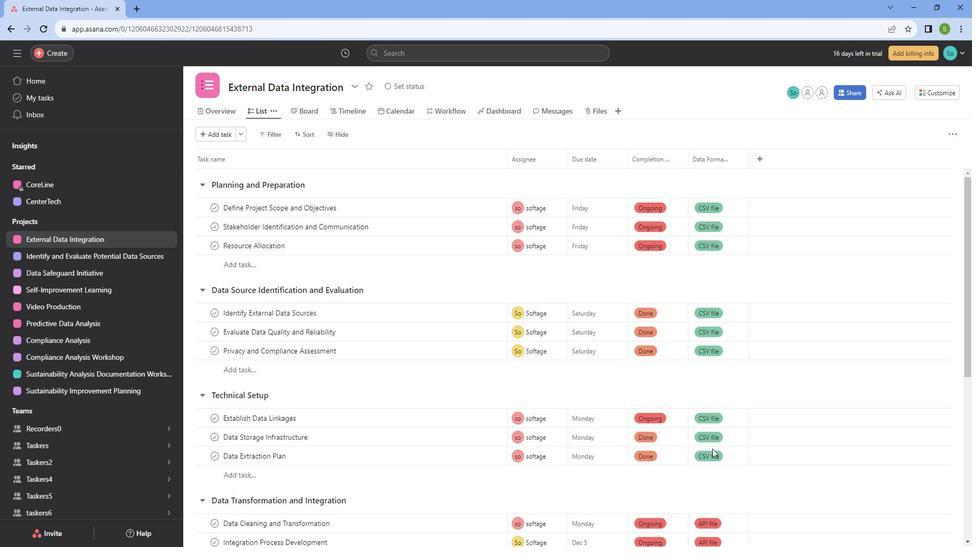 
Action: Mouse scrolled (724, 443) with delta (0, 0)
Screenshot: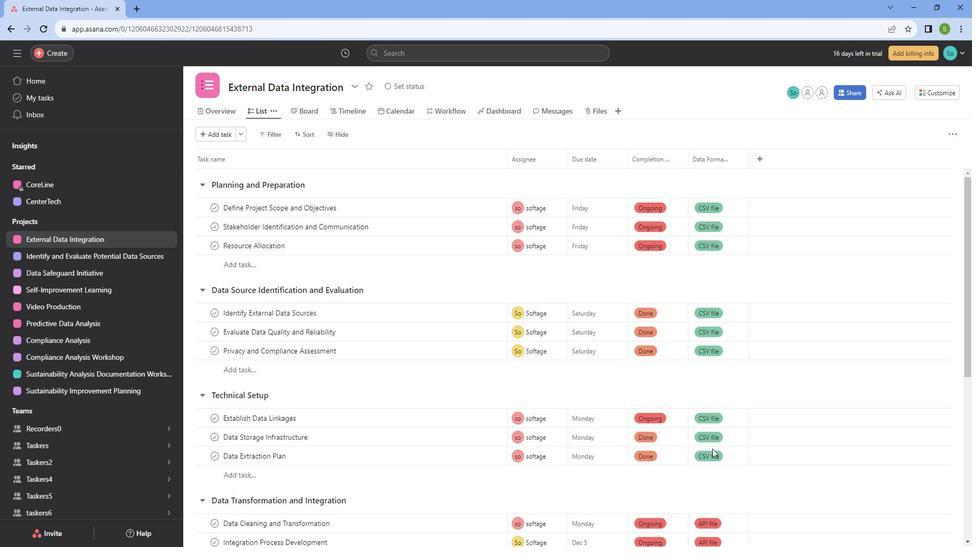 
Action: Mouse scrolled (724, 443) with delta (0, 0)
Screenshot: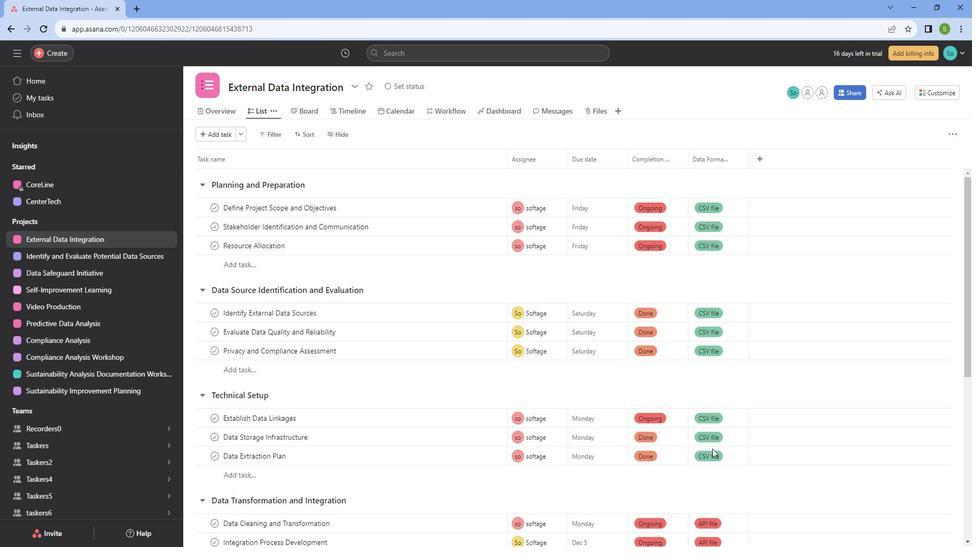 
Action: Mouse scrolled (724, 443) with delta (0, 0)
Screenshot: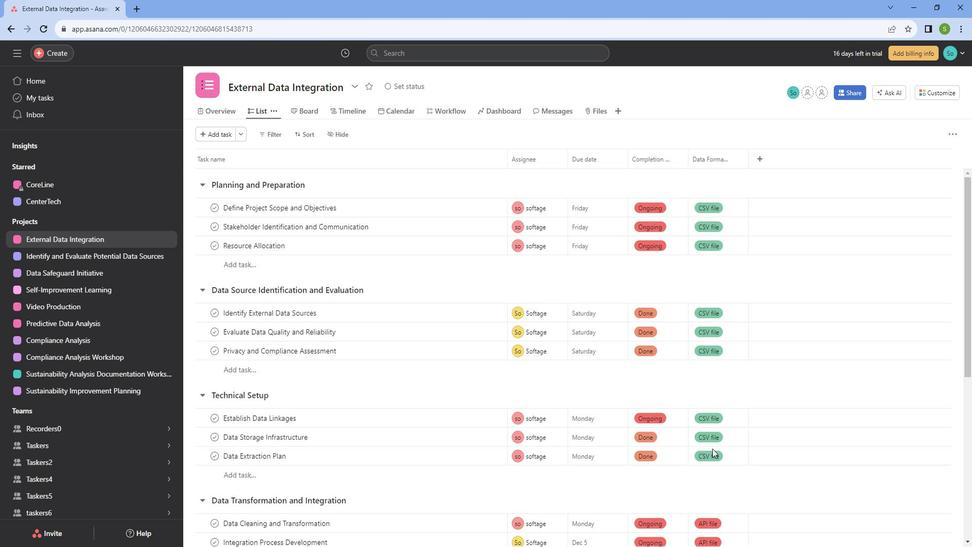
Action: Mouse scrolled (724, 443) with delta (0, 0)
Screenshot: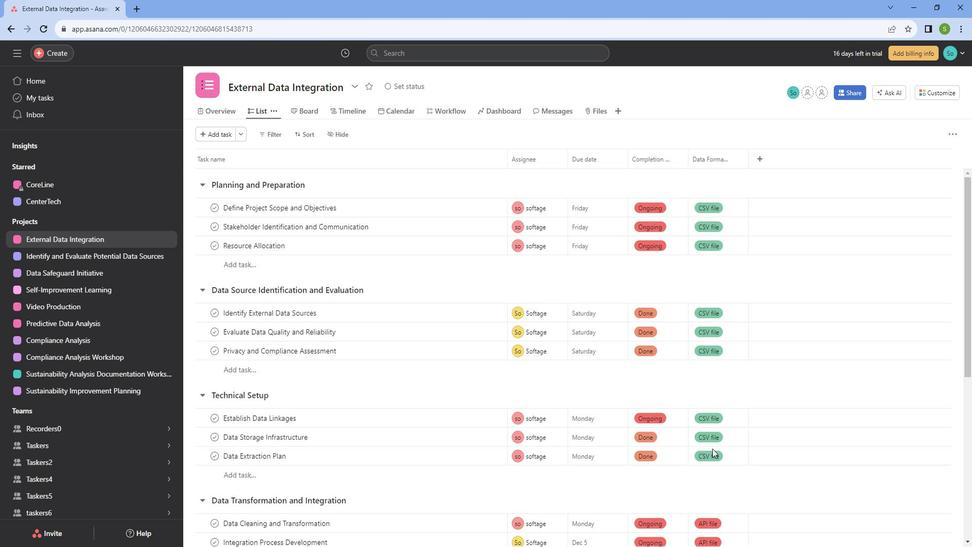 
Action: Mouse scrolled (724, 443) with delta (0, 0)
Screenshot: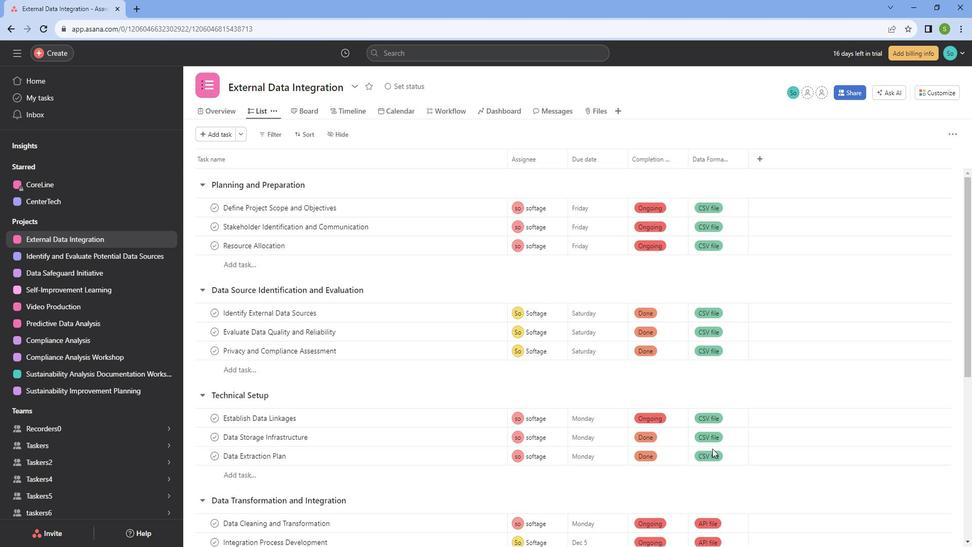 
